 Task: Find connections with filter location Silva Jardim with filter topic #Educationwith filter profile language German with filter current company Apco Infratech Pvt. Ltd with filter school ABES Engineering College with filter industry Magnetic and Optical Media Manufacturing with filter service category Coaching & Mentoring with filter keywords title Well Driller
Action: Mouse moved to (570, 95)
Screenshot: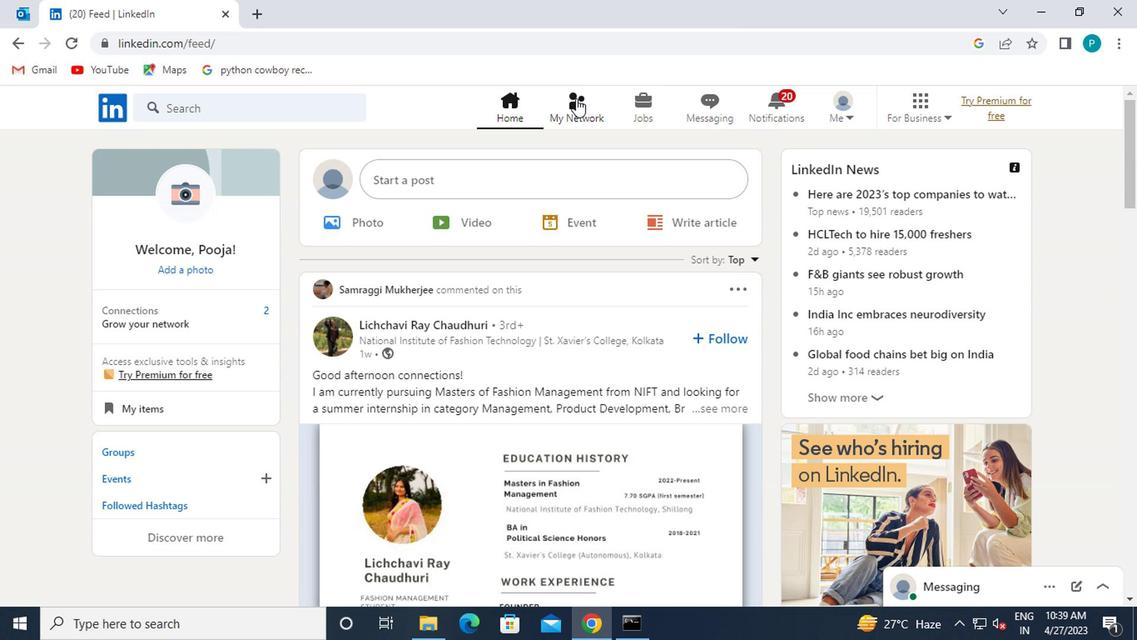 
Action: Mouse pressed left at (570, 95)
Screenshot: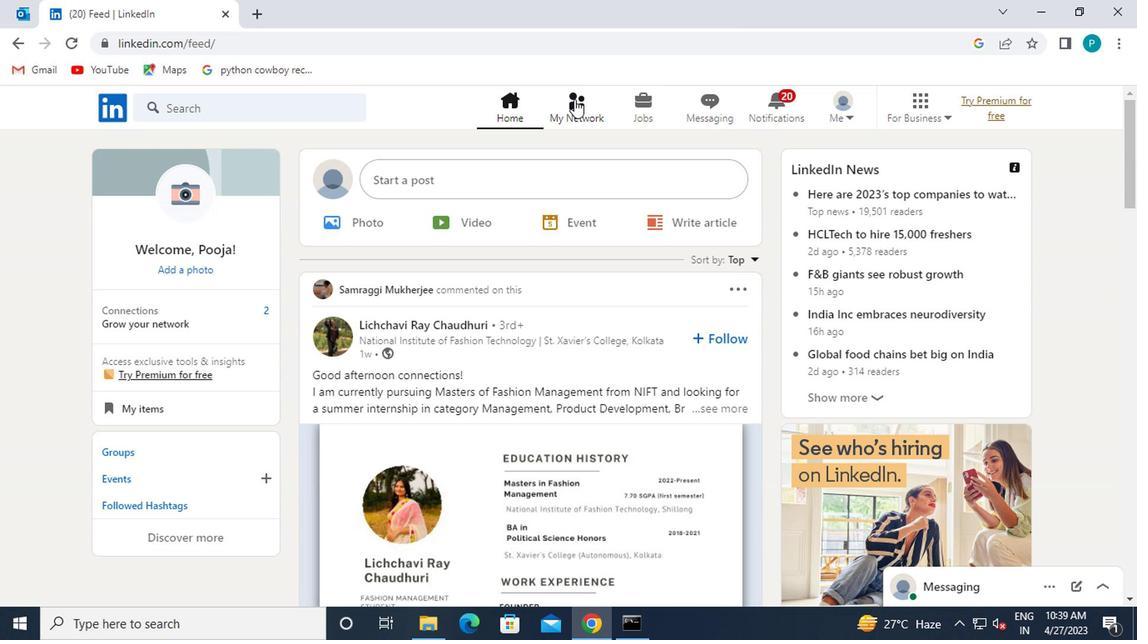 
Action: Mouse moved to (247, 187)
Screenshot: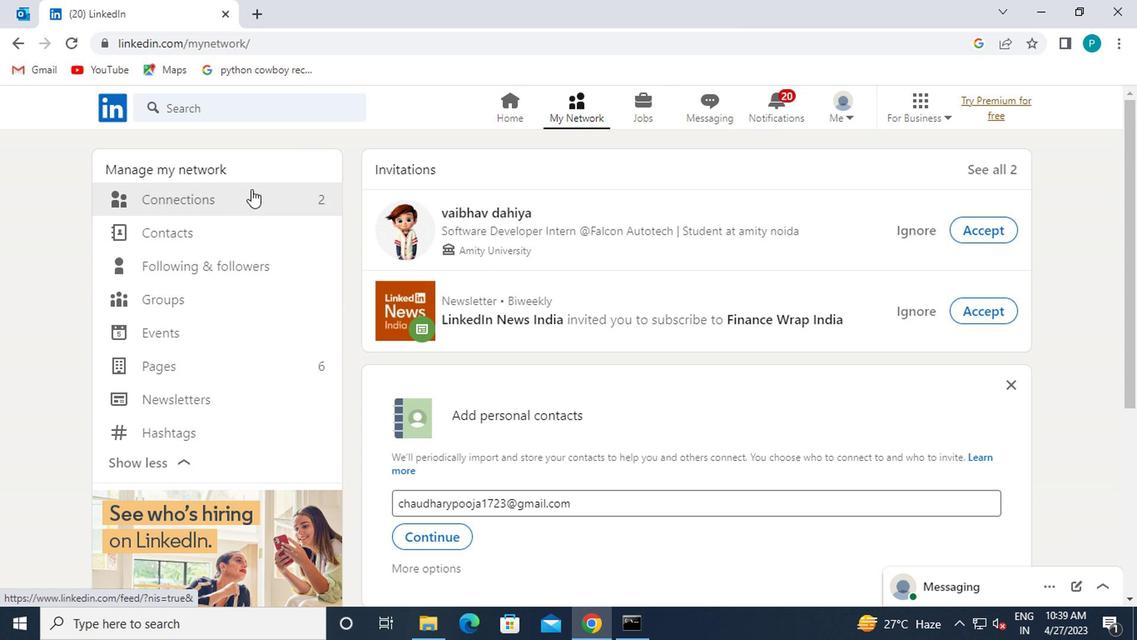 
Action: Mouse pressed left at (247, 187)
Screenshot: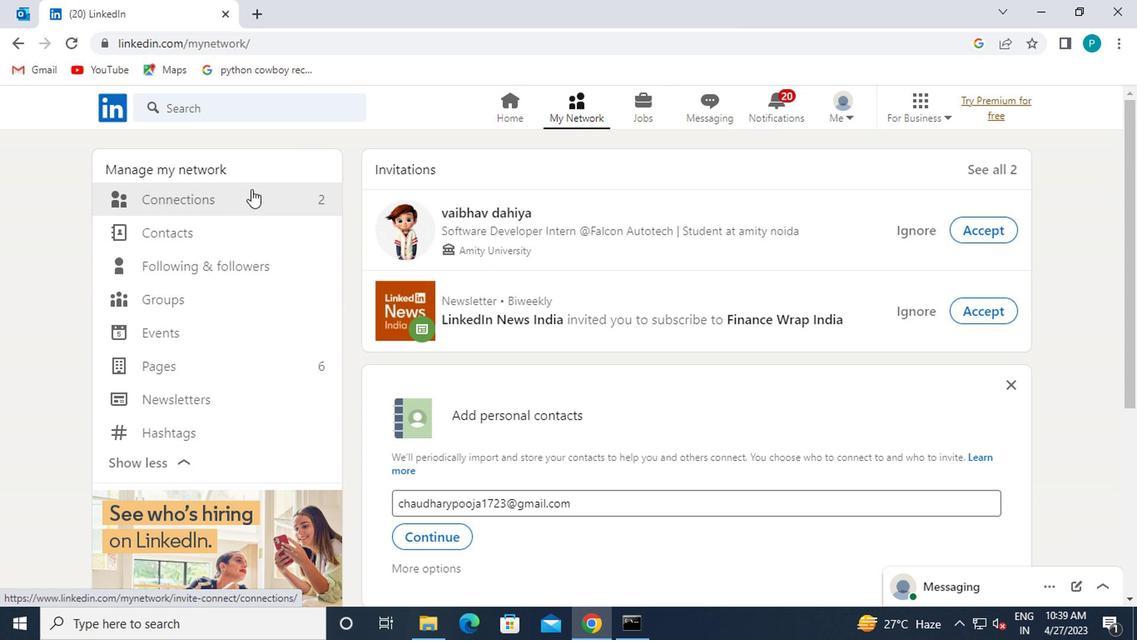 
Action: Mouse moved to (695, 196)
Screenshot: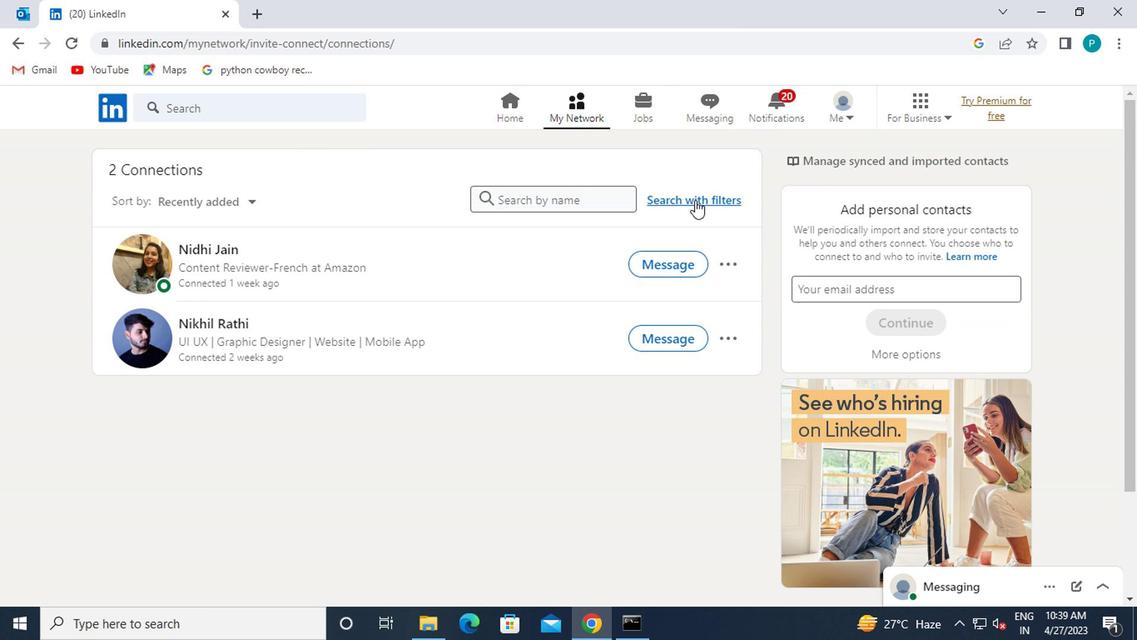 
Action: Mouse pressed left at (695, 196)
Screenshot: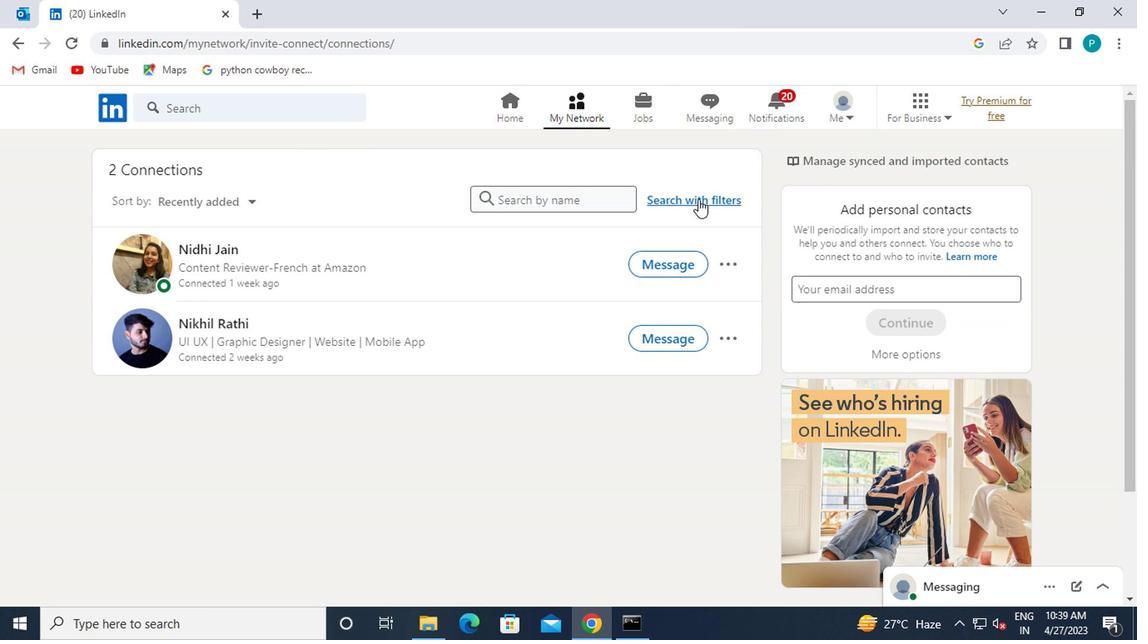 
Action: Mouse moved to (548, 152)
Screenshot: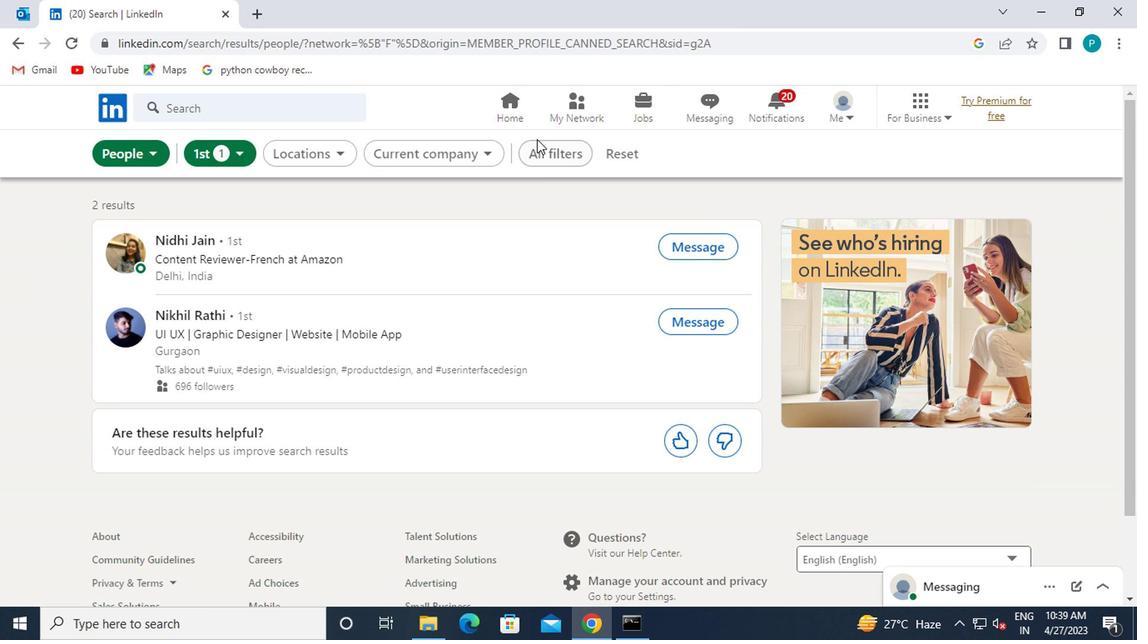 
Action: Mouse pressed left at (548, 152)
Screenshot: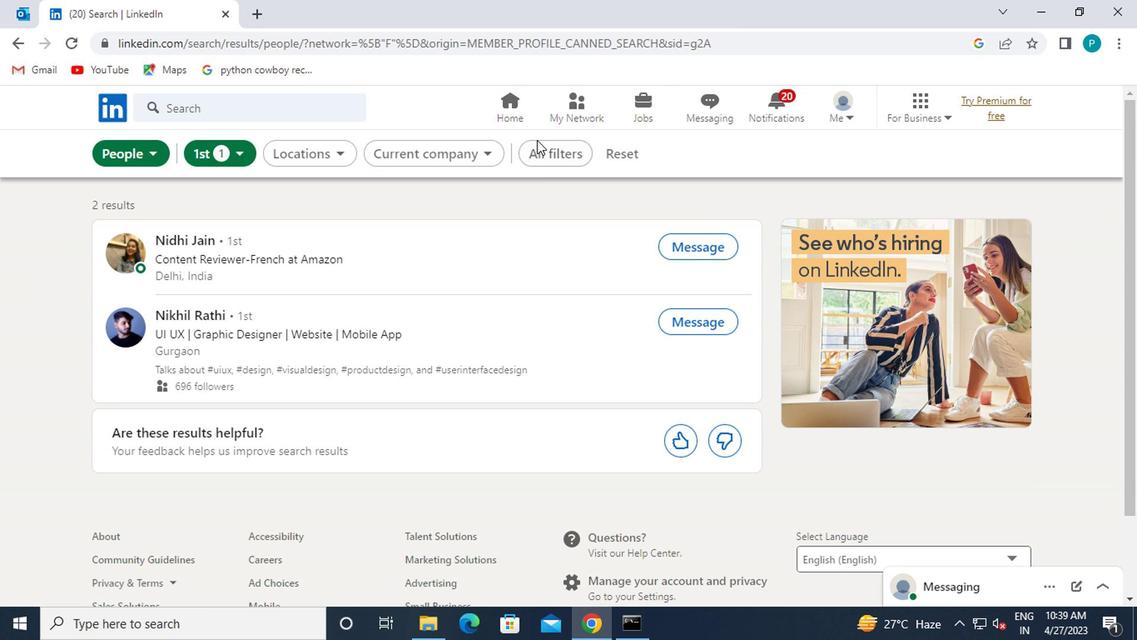 
Action: Mouse moved to (887, 357)
Screenshot: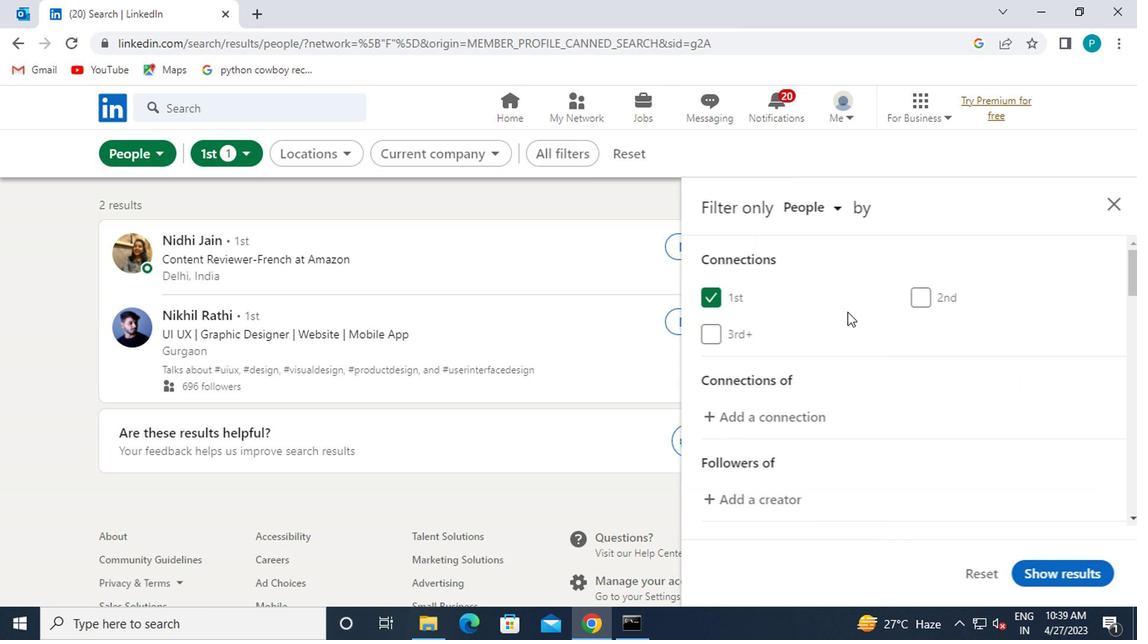 
Action: Mouse scrolled (887, 356) with delta (0, 0)
Screenshot: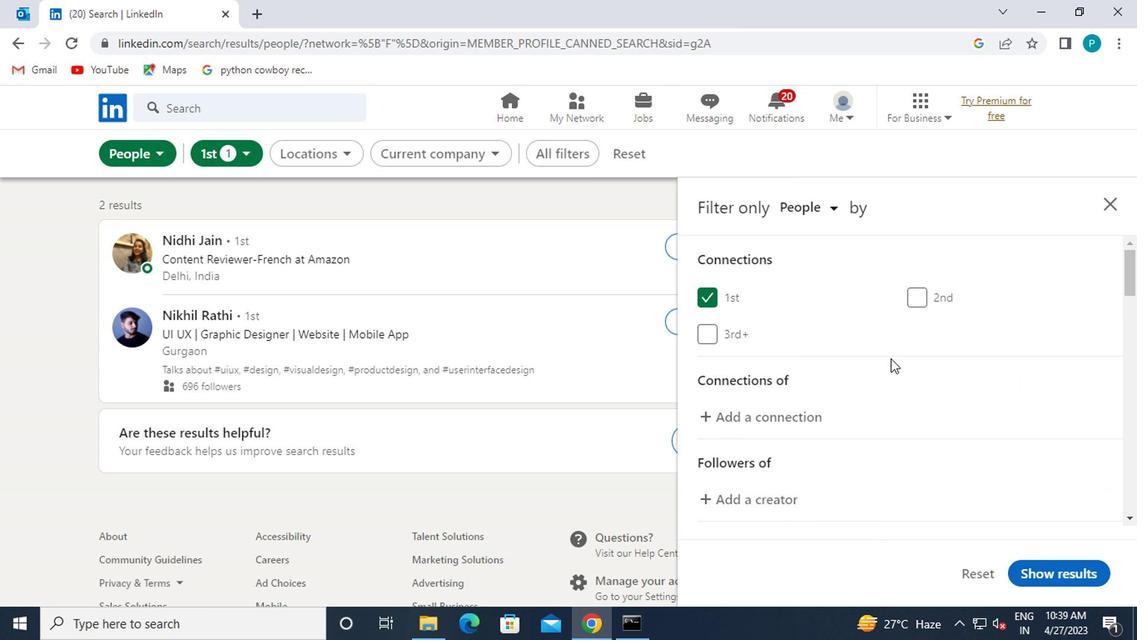 
Action: Mouse scrolled (887, 356) with delta (0, 0)
Screenshot: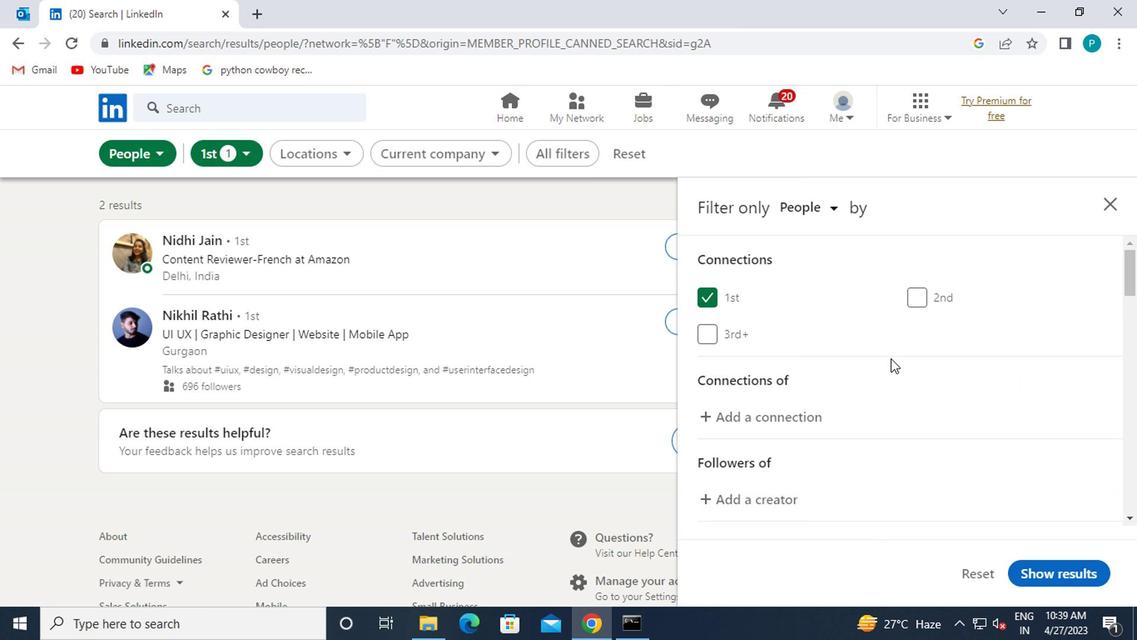 
Action: Mouse moved to (917, 396)
Screenshot: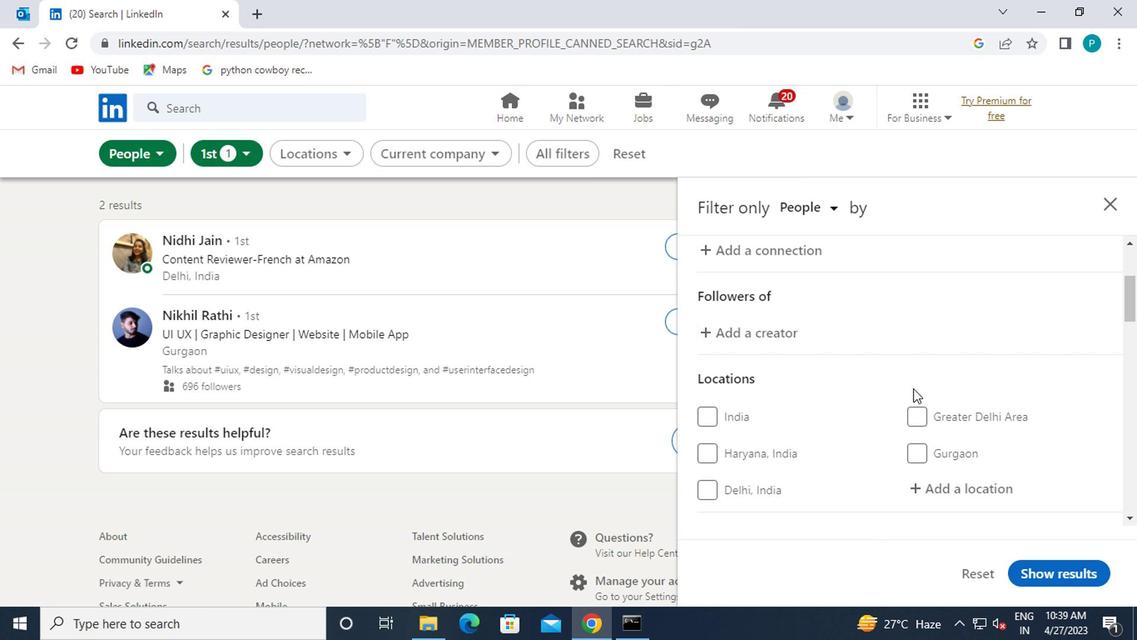 
Action: Mouse scrolled (917, 395) with delta (0, -1)
Screenshot: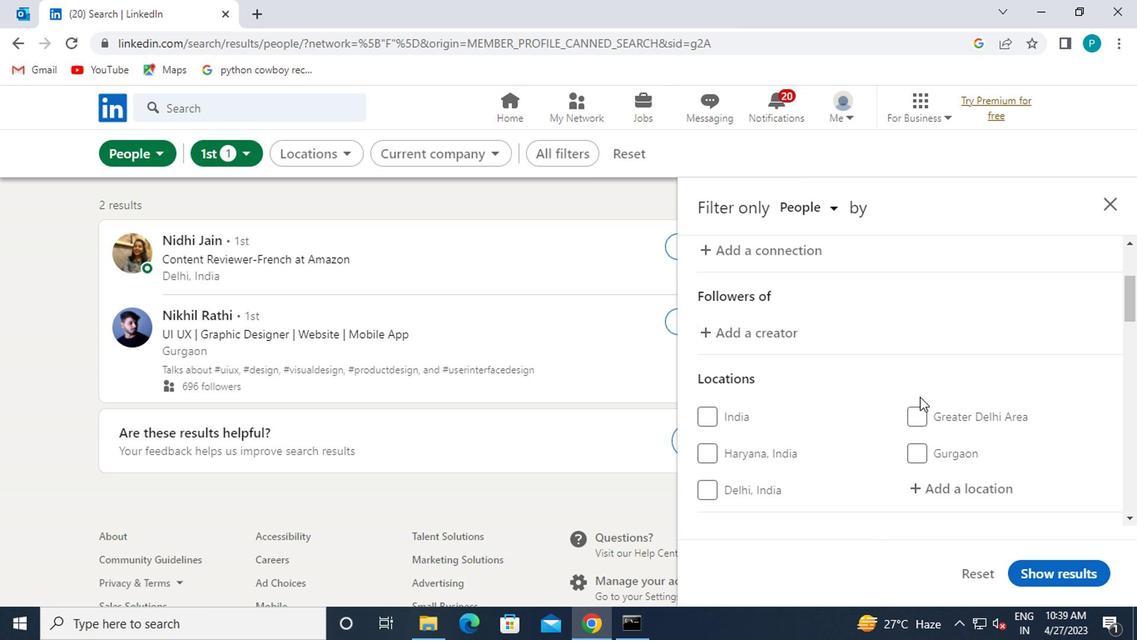 
Action: Mouse moved to (917, 397)
Screenshot: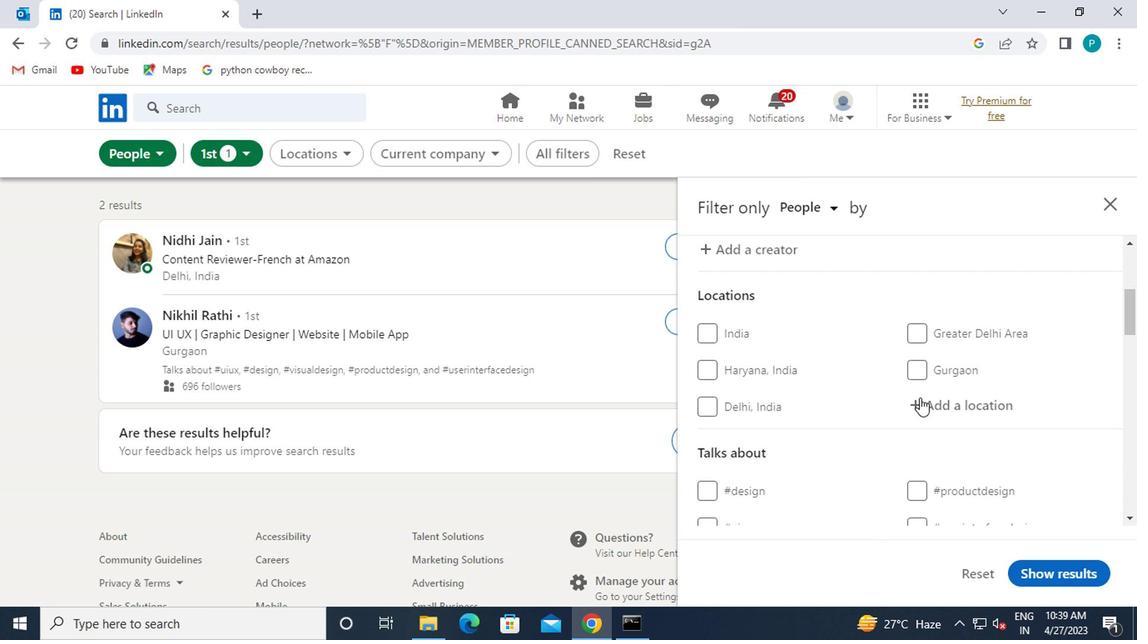 
Action: Mouse pressed left at (917, 397)
Screenshot: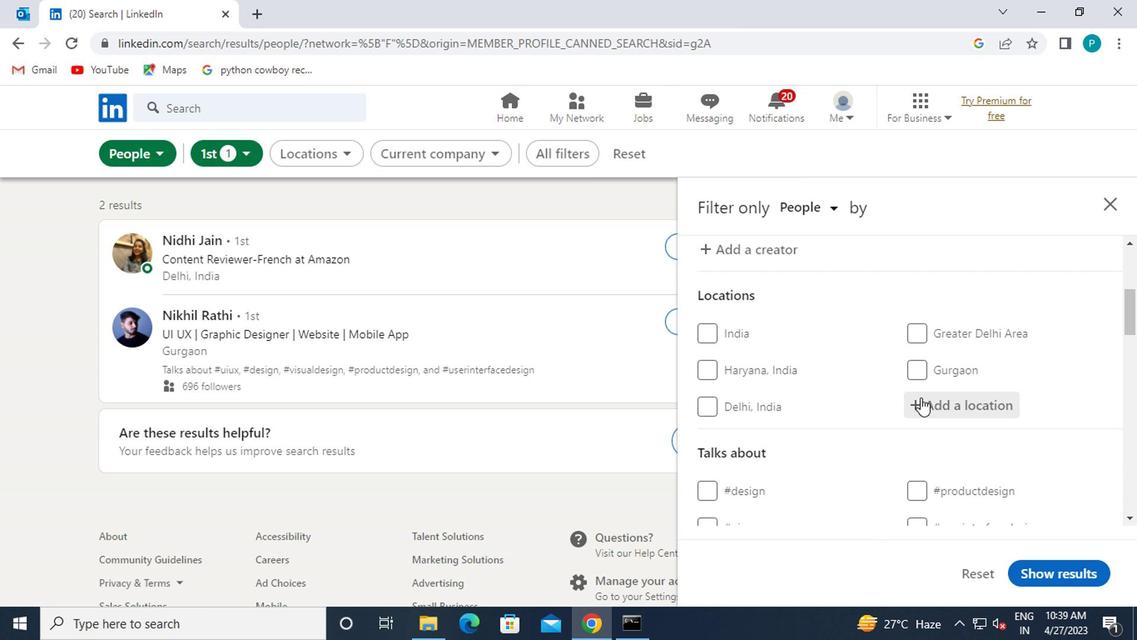 
Action: Mouse moved to (926, 432)
Screenshot: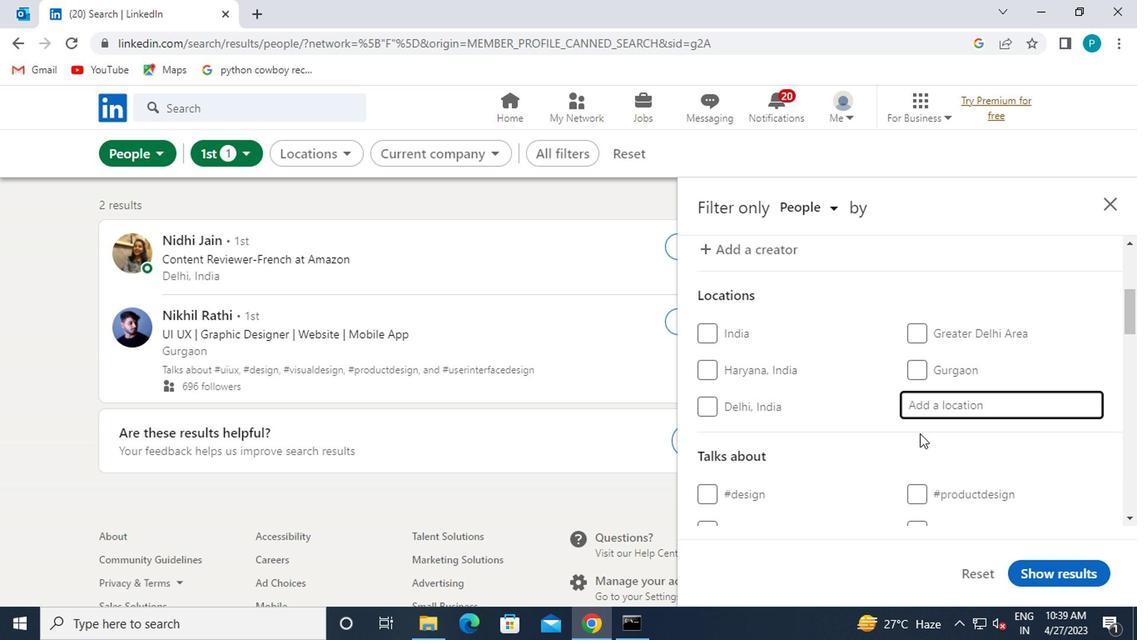 
Action: Key pressed <Key.caps_lock>s<Key.caps_lock>ilva
Screenshot: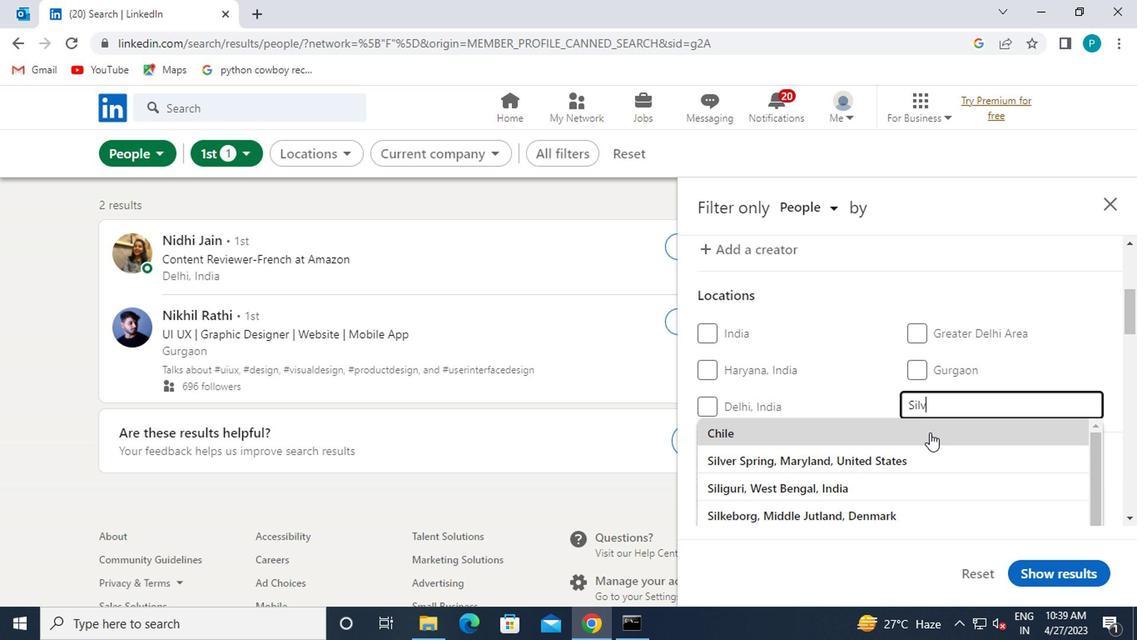 
Action: Mouse moved to (903, 480)
Screenshot: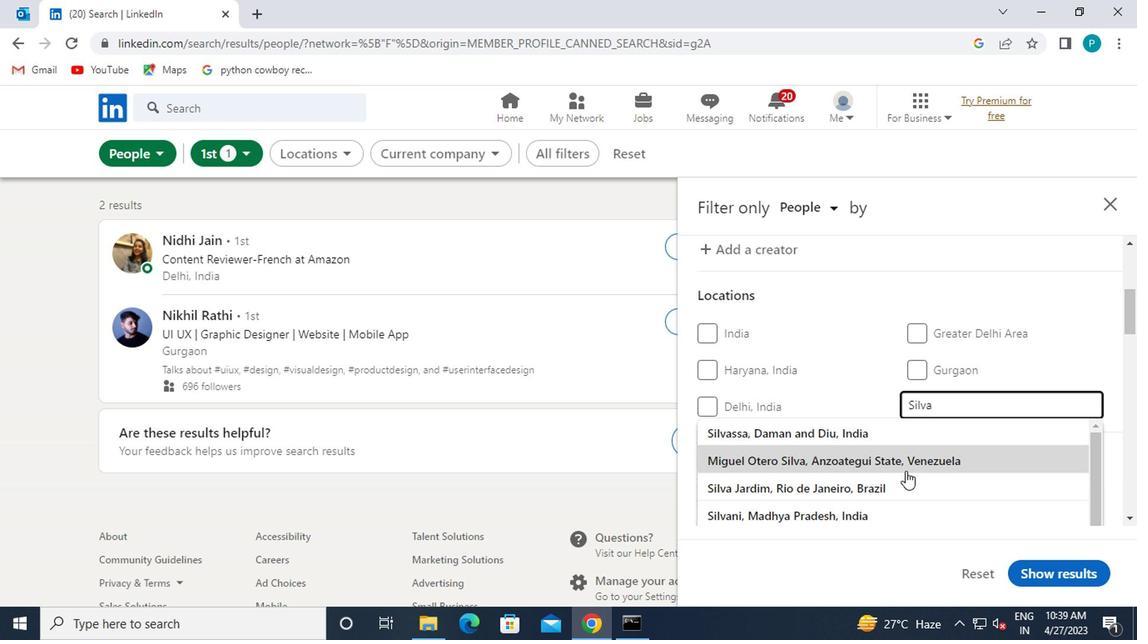 
Action: Mouse pressed left at (903, 480)
Screenshot: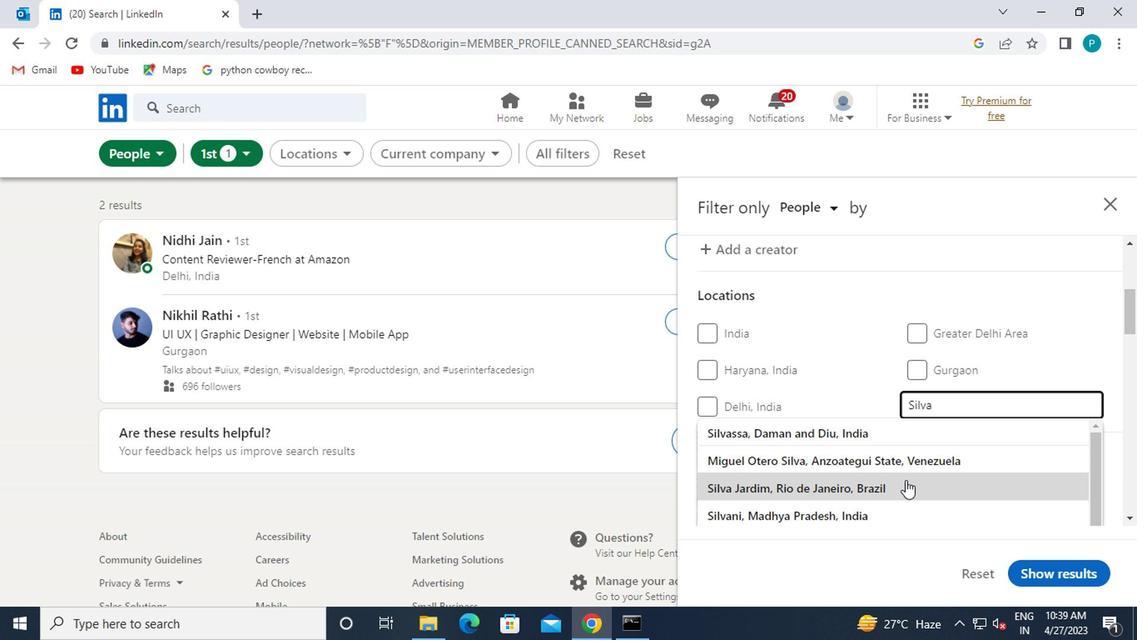
Action: Mouse scrolled (903, 479) with delta (0, -1)
Screenshot: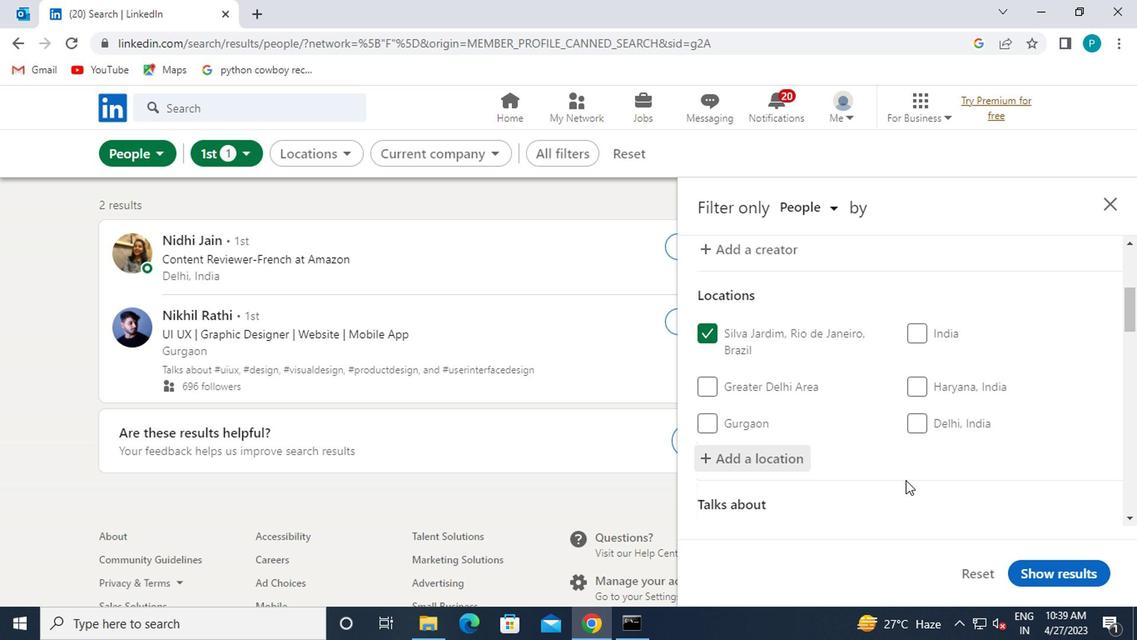 
Action: Mouse moved to (903, 479)
Screenshot: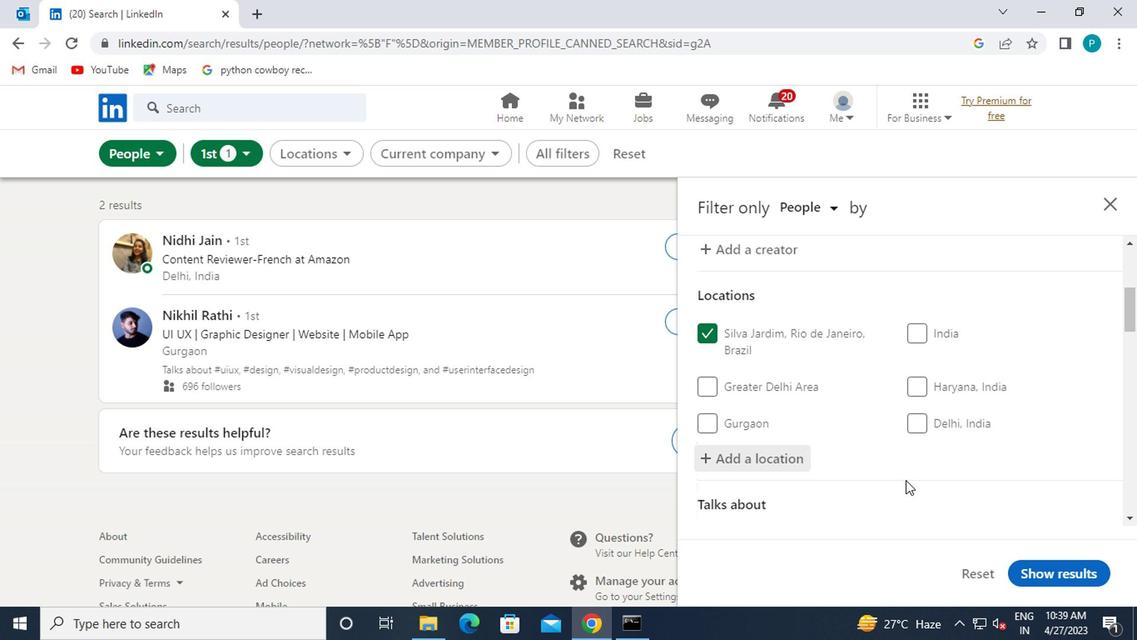 
Action: Mouse scrolled (903, 478) with delta (0, 0)
Screenshot: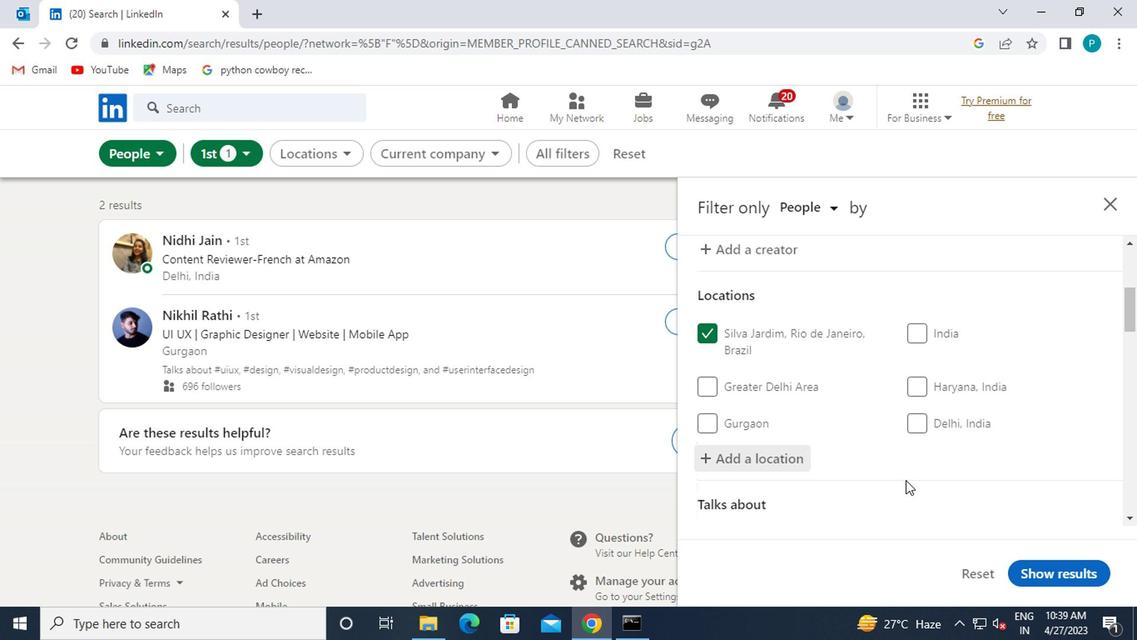 
Action: Mouse moved to (915, 456)
Screenshot: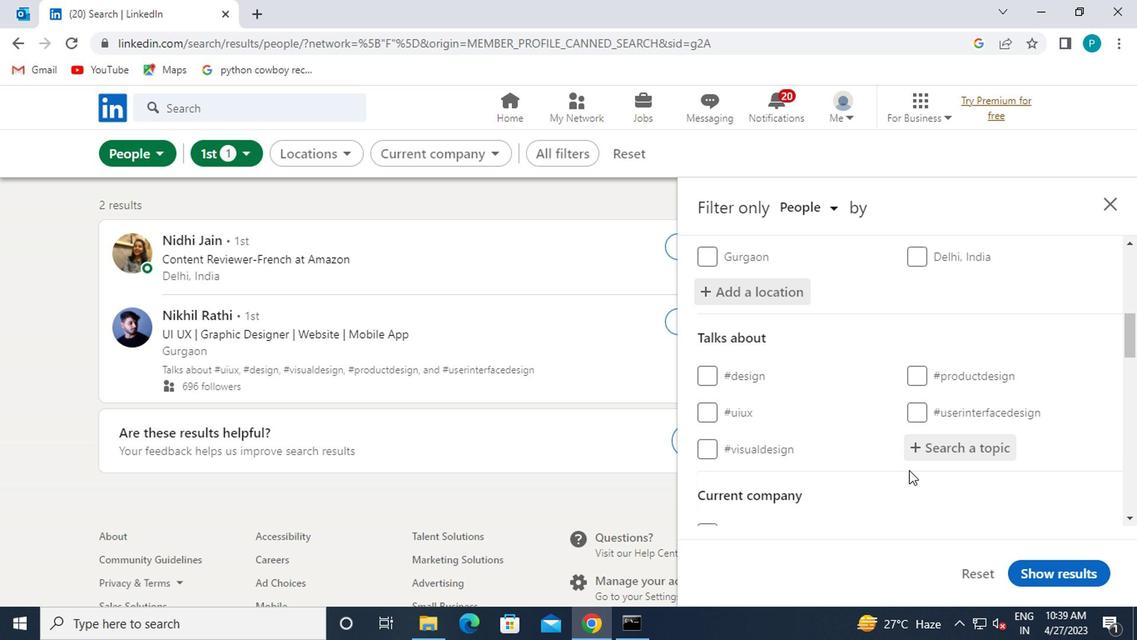 
Action: Mouse pressed left at (915, 456)
Screenshot: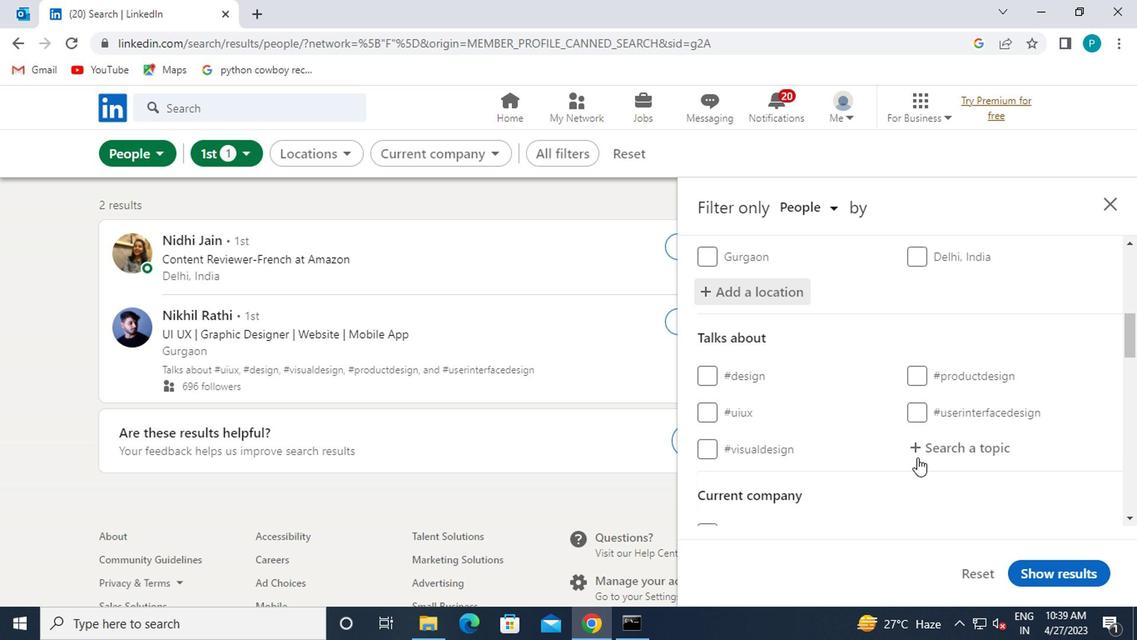 
Action: Mouse moved to (929, 445)
Screenshot: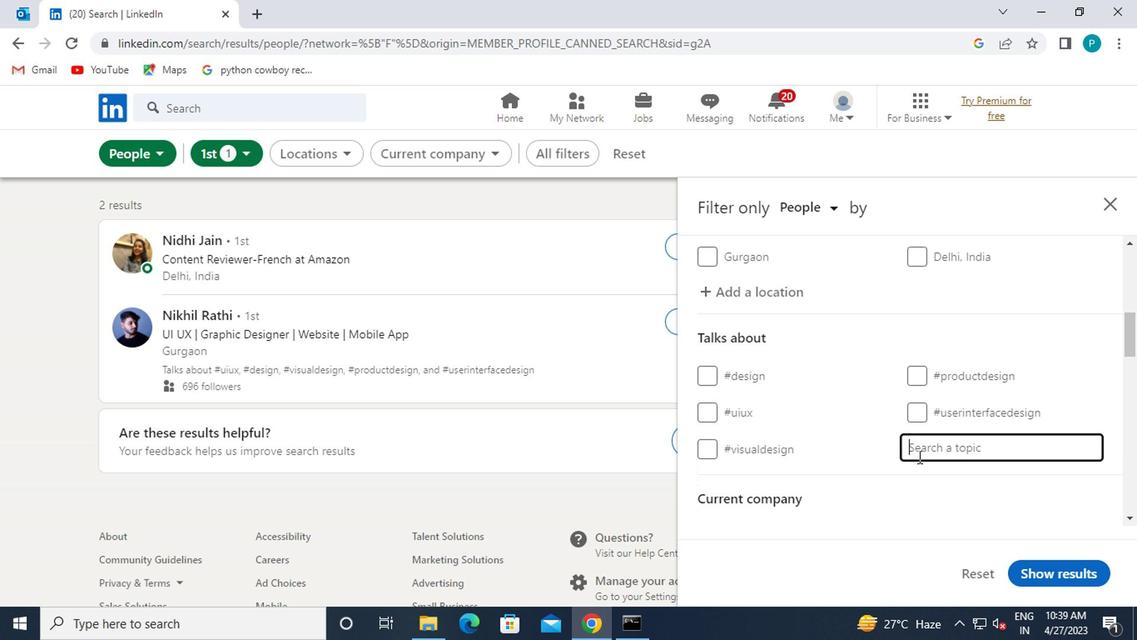 
Action: Key pressed <Key.shift><Key.shift>#<Key.caps_lock>E<Key.caps_lock>DUCATION
Screenshot: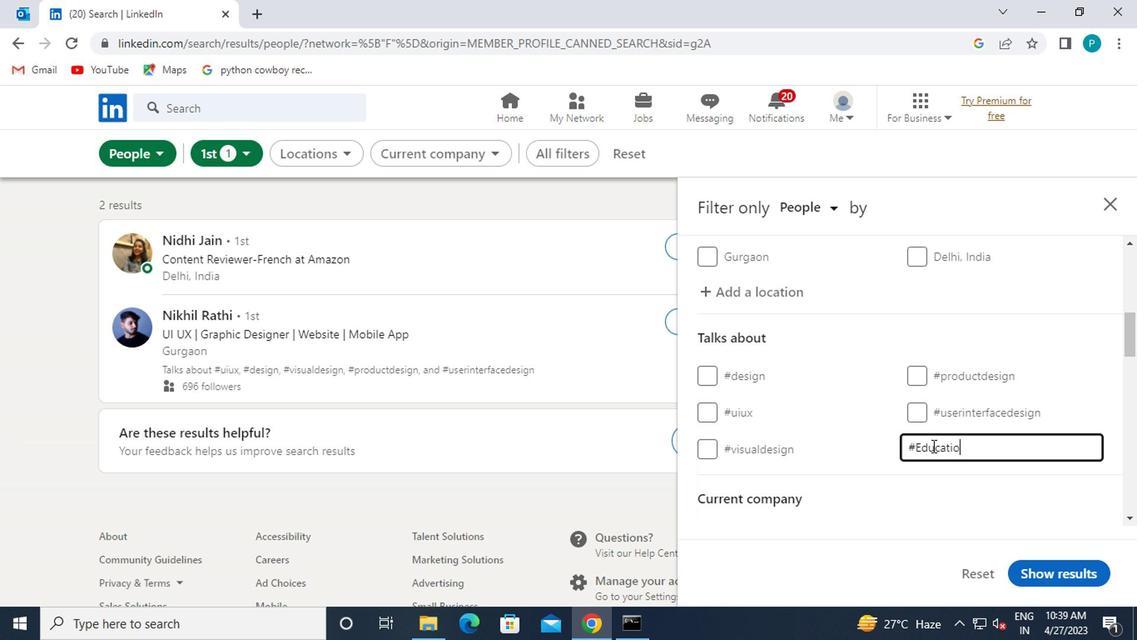 
Action: Mouse moved to (941, 433)
Screenshot: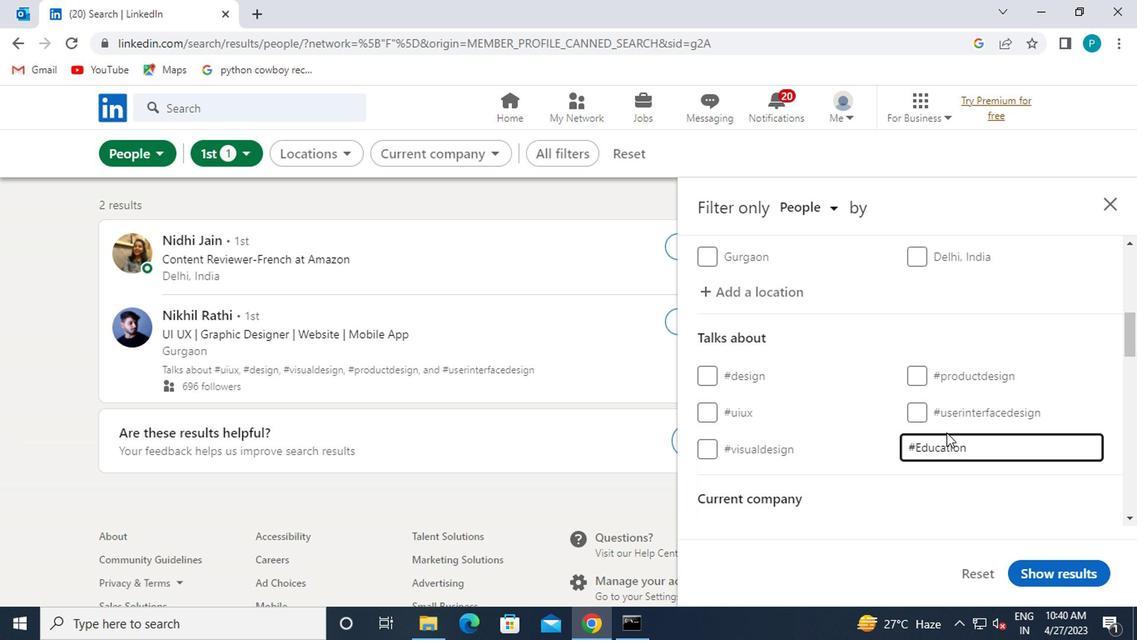 
Action: Mouse scrolled (941, 432) with delta (0, 0)
Screenshot: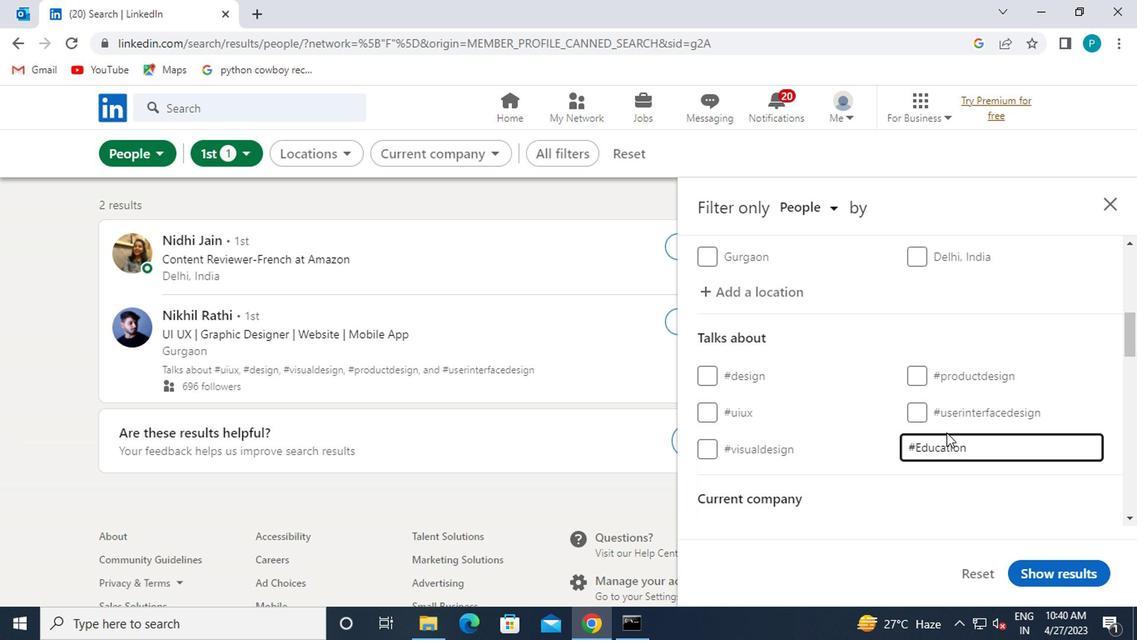 
Action: Mouse scrolled (941, 432) with delta (0, 0)
Screenshot: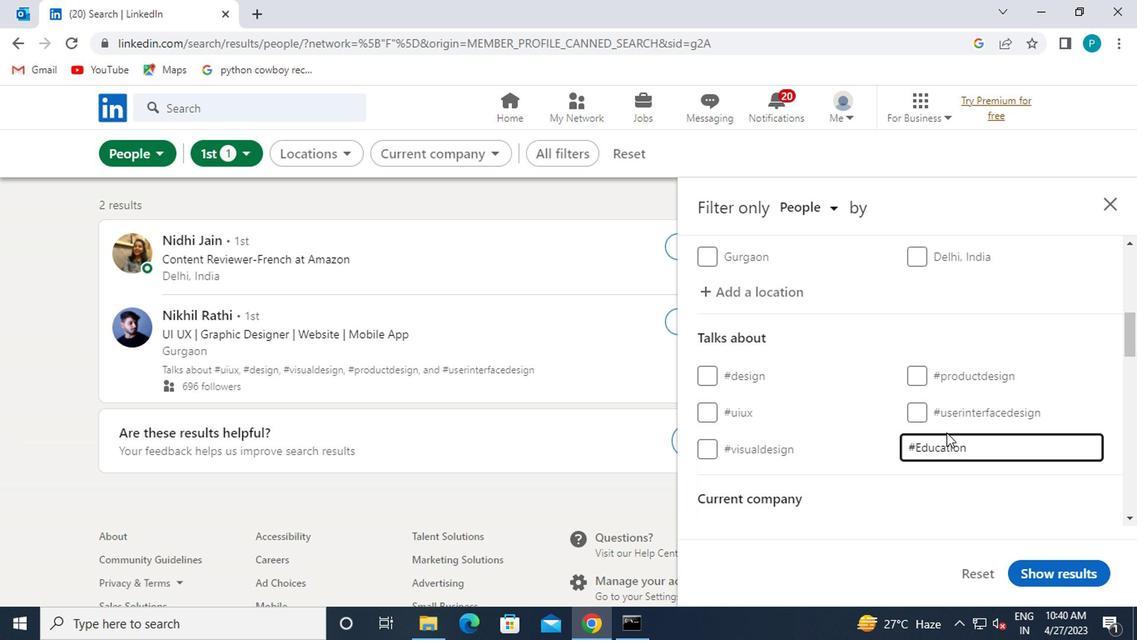 
Action: Mouse moved to (911, 371)
Screenshot: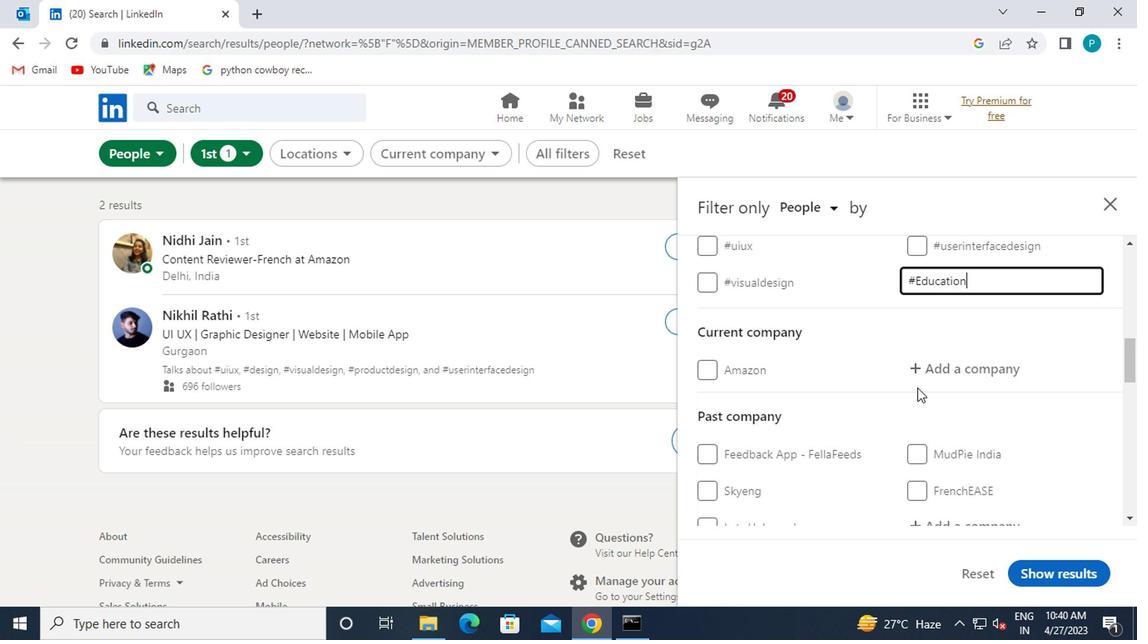 
Action: Mouse pressed left at (911, 371)
Screenshot: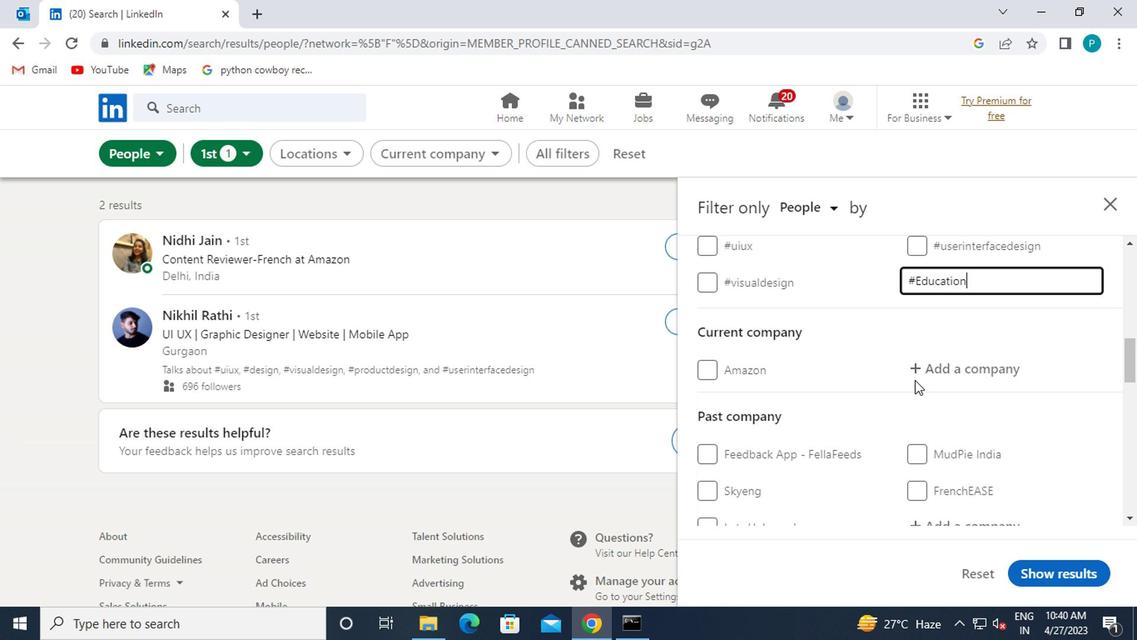 
Action: Key pressed APCO
Screenshot: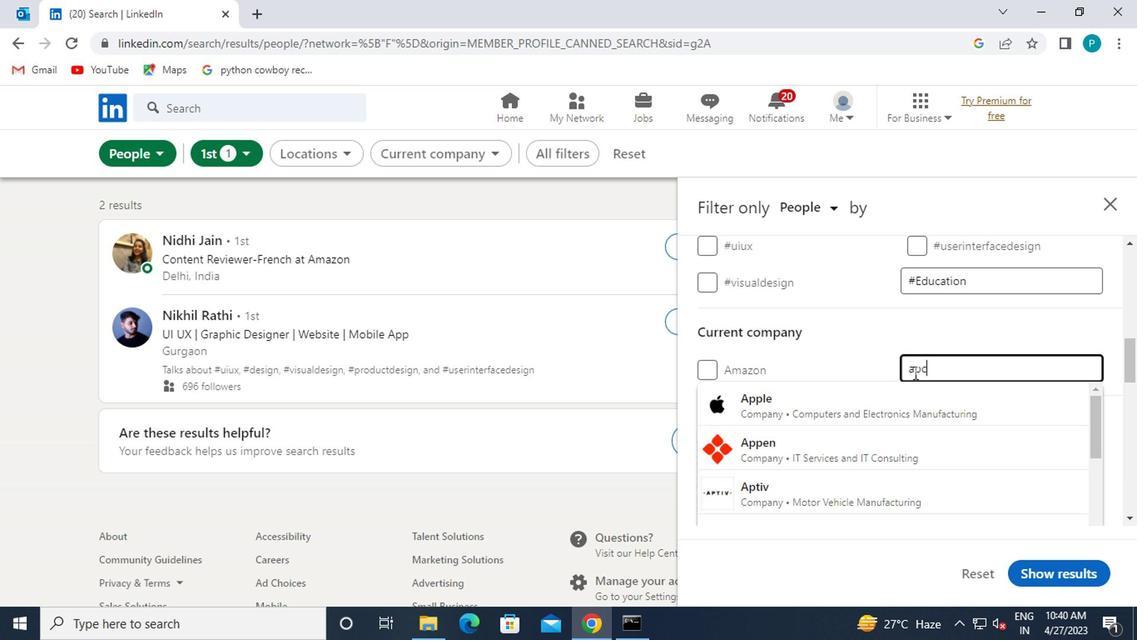 
Action: Mouse moved to (811, 443)
Screenshot: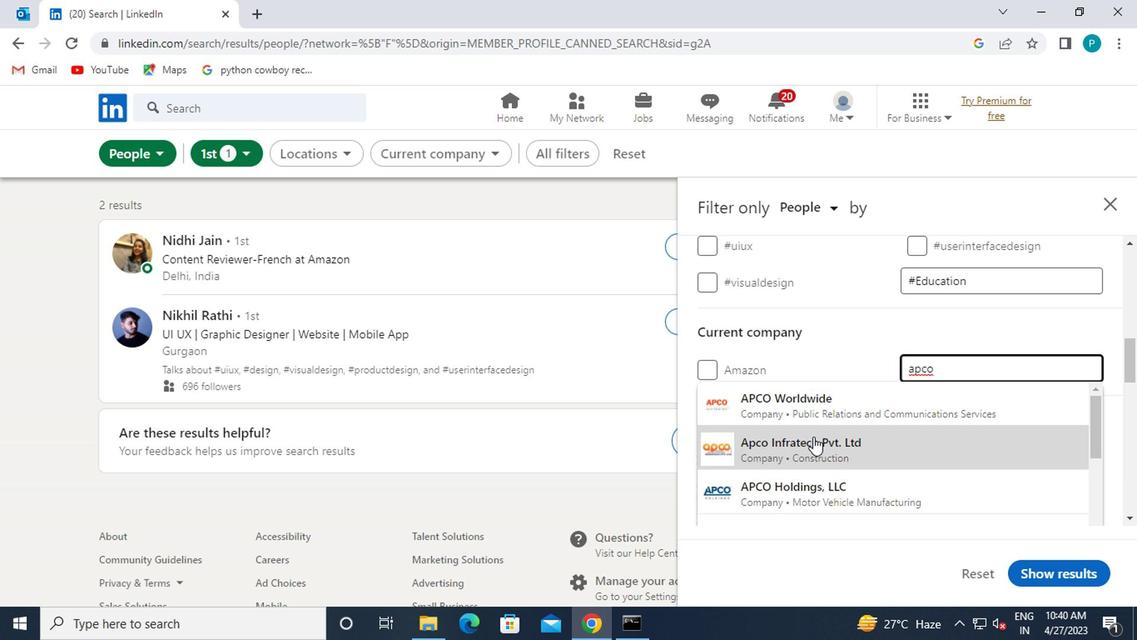 
Action: Mouse pressed left at (811, 443)
Screenshot: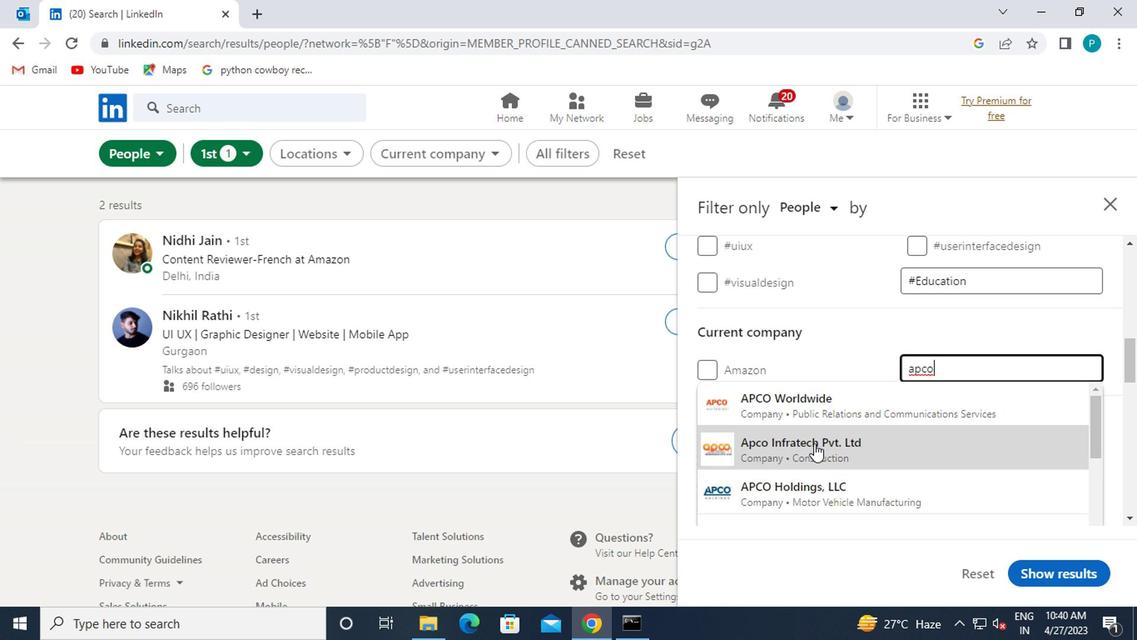 
Action: Mouse scrolled (811, 442) with delta (0, 0)
Screenshot: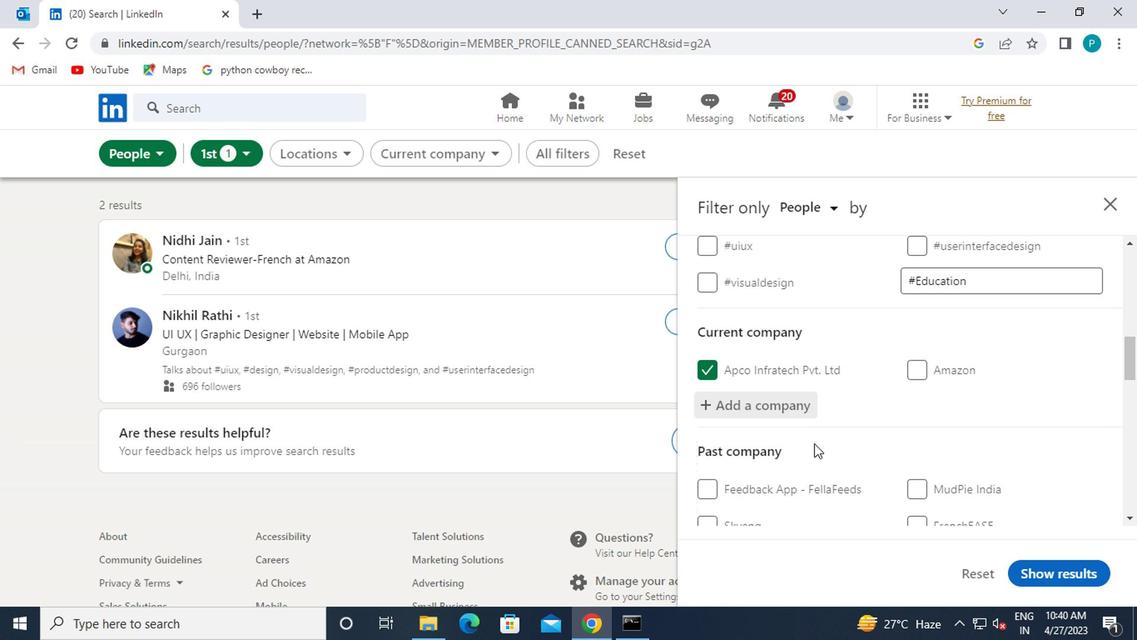 
Action: Mouse scrolled (811, 442) with delta (0, 0)
Screenshot: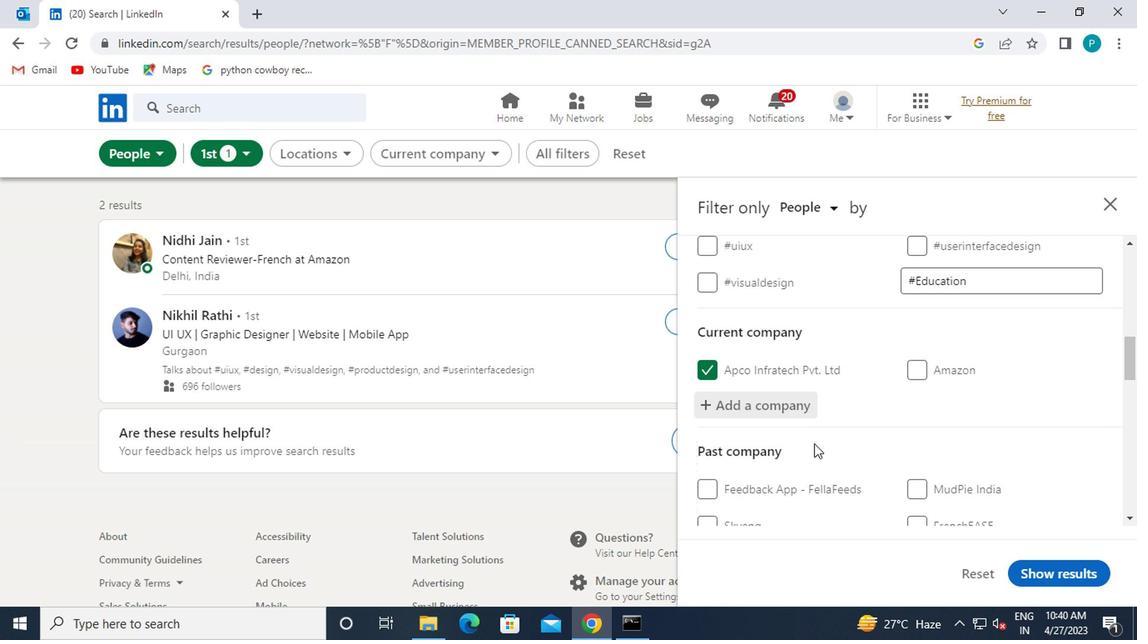 
Action: Mouse moved to (983, 404)
Screenshot: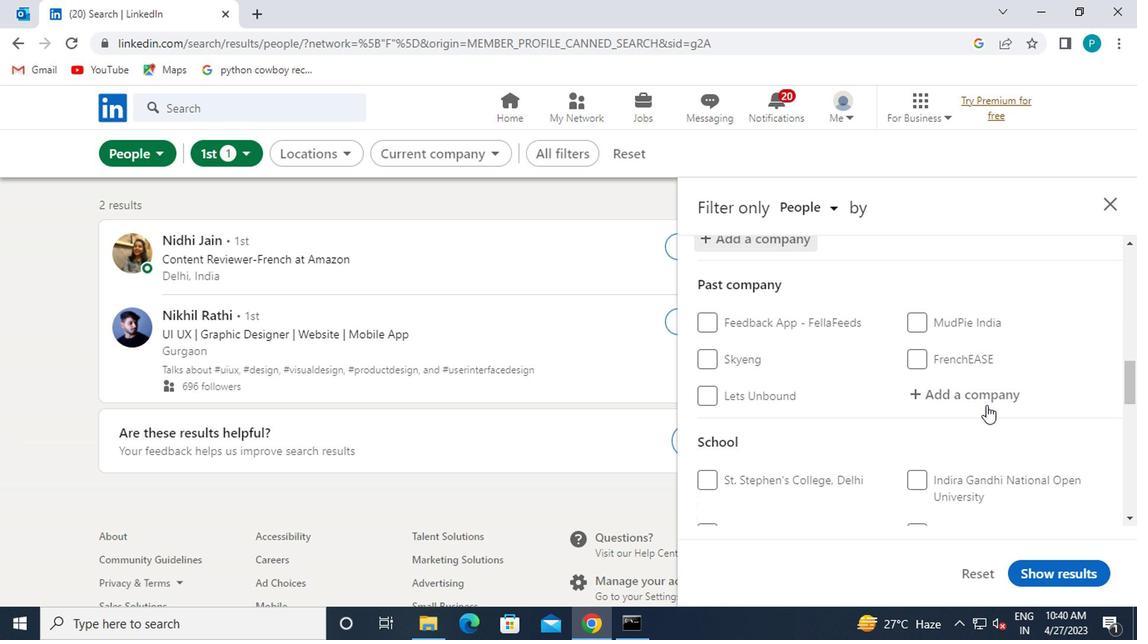 
Action: Mouse scrolled (983, 403) with delta (0, -1)
Screenshot: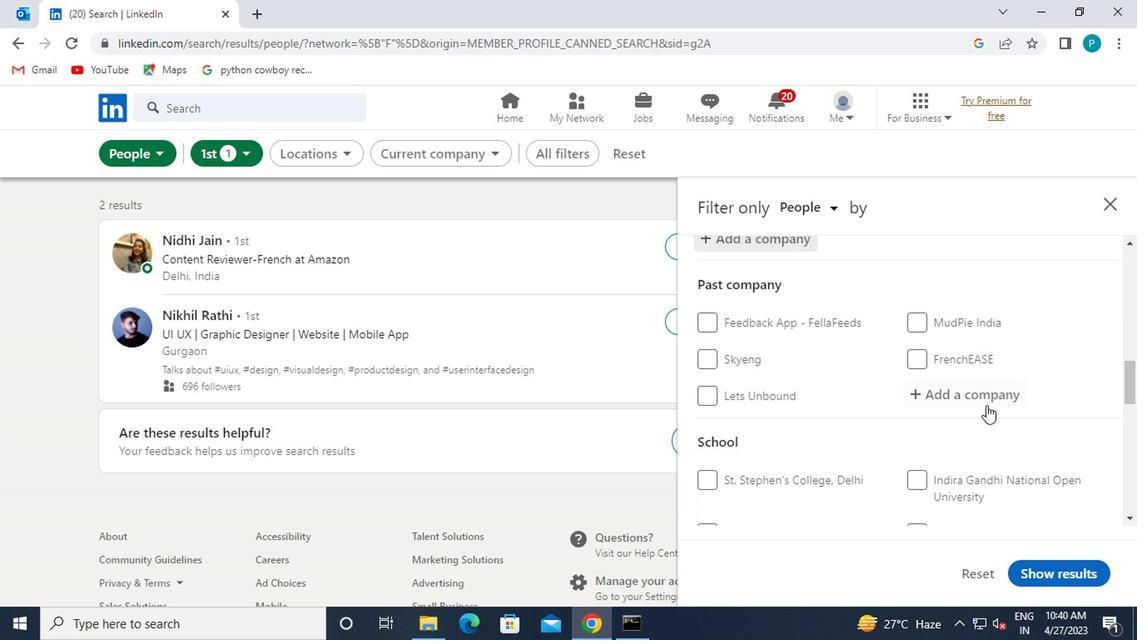 
Action: Mouse moved to (983, 404)
Screenshot: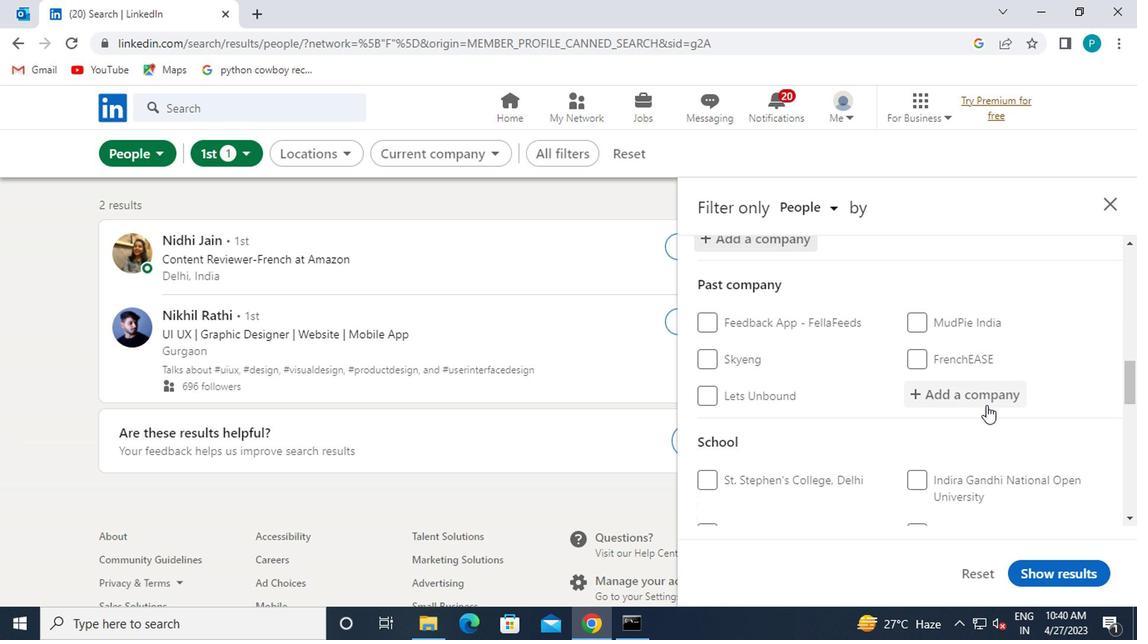 
Action: Mouse scrolled (983, 403) with delta (0, -1)
Screenshot: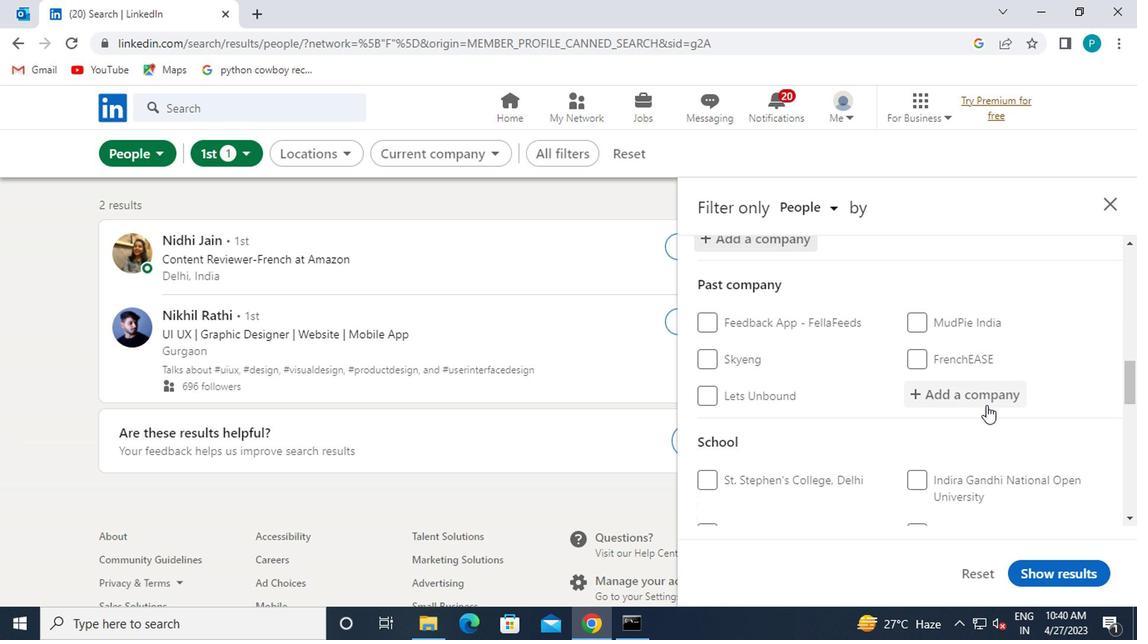 
Action: Mouse moved to (981, 409)
Screenshot: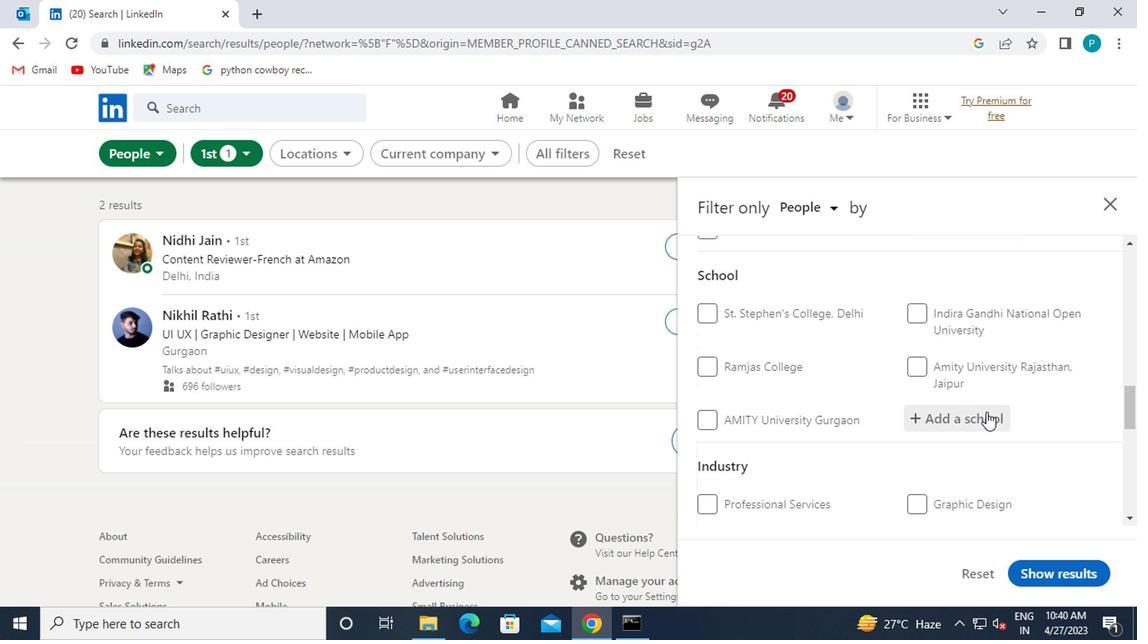 
Action: Mouse pressed left at (981, 409)
Screenshot: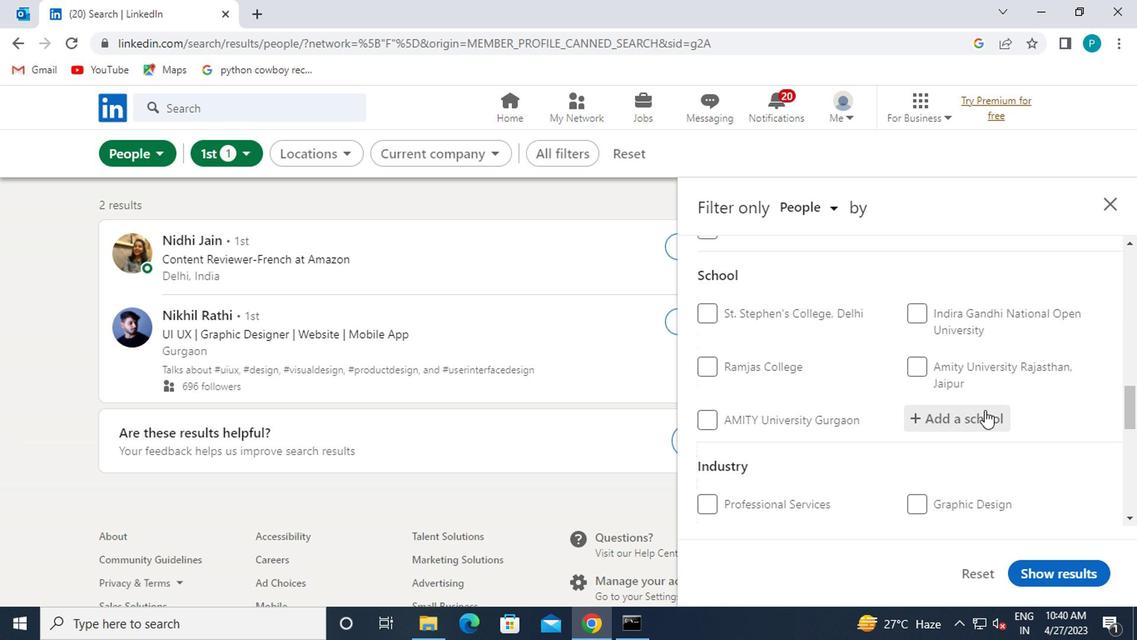 
Action: Key pressed <Key.caps_lock>ABES
Screenshot: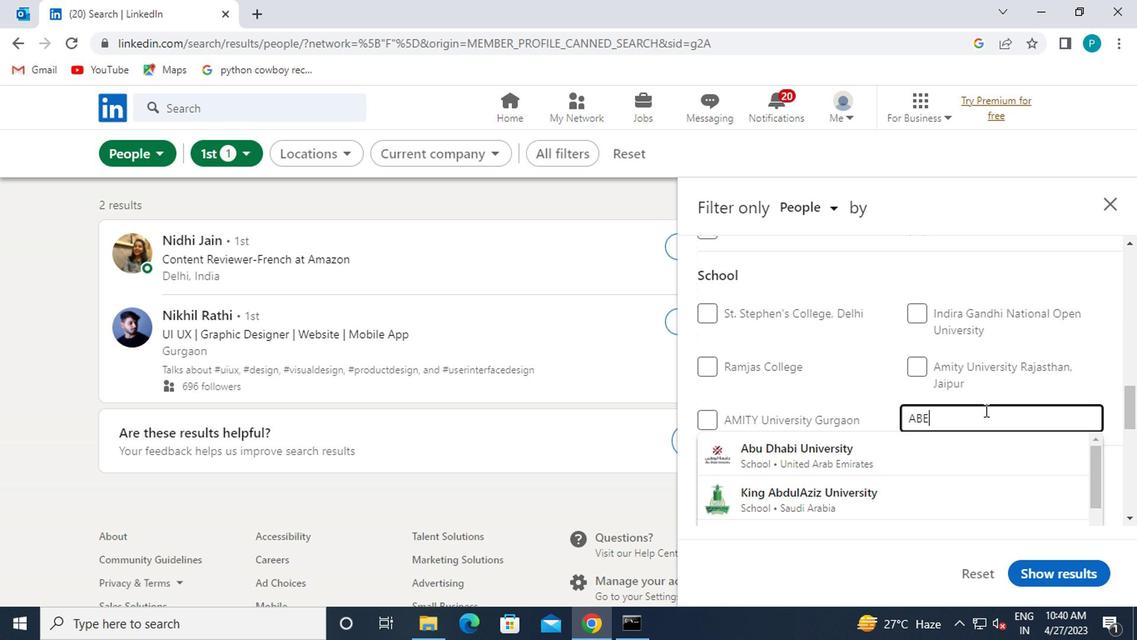 
Action: Mouse moved to (938, 453)
Screenshot: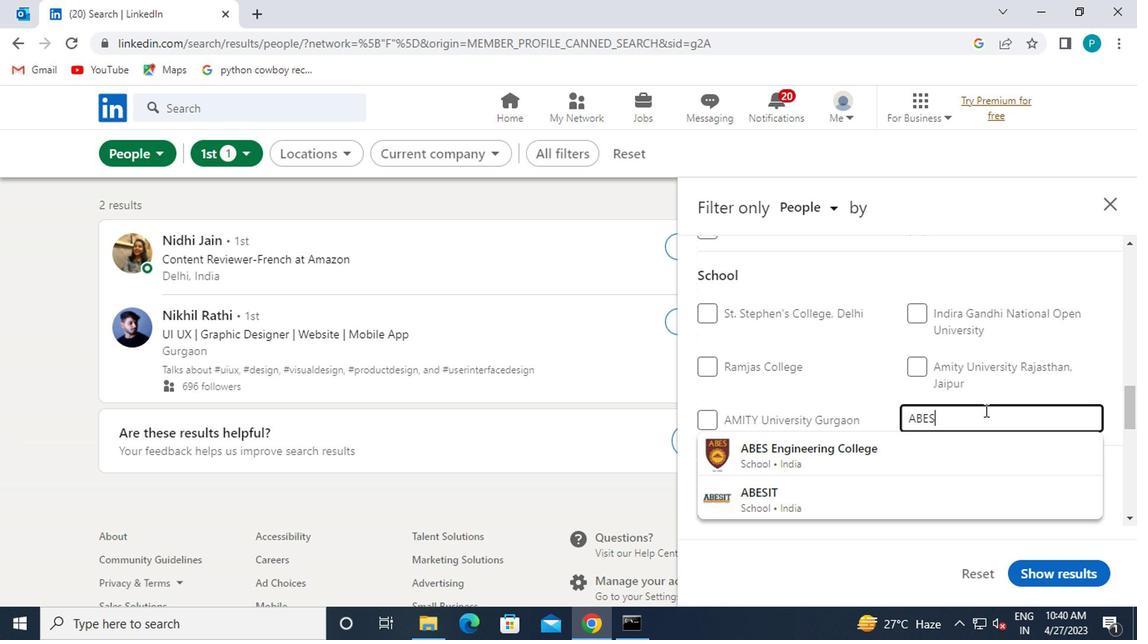 
Action: Mouse pressed left at (938, 453)
Screenshot: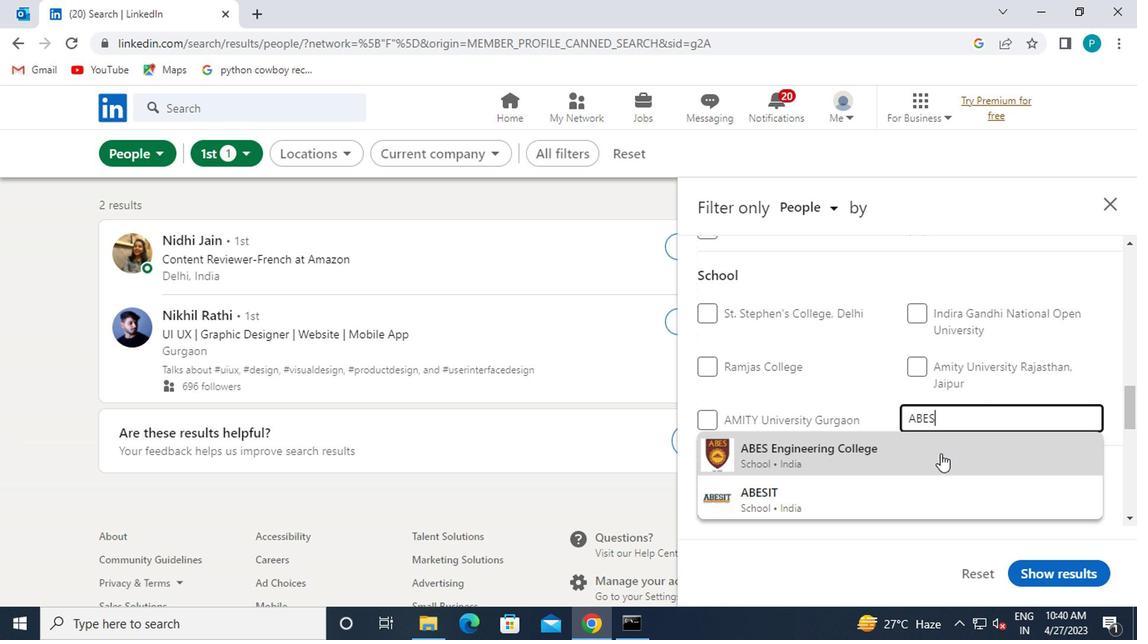 
Action: Mouse moved to (929, 455)
Screenshot: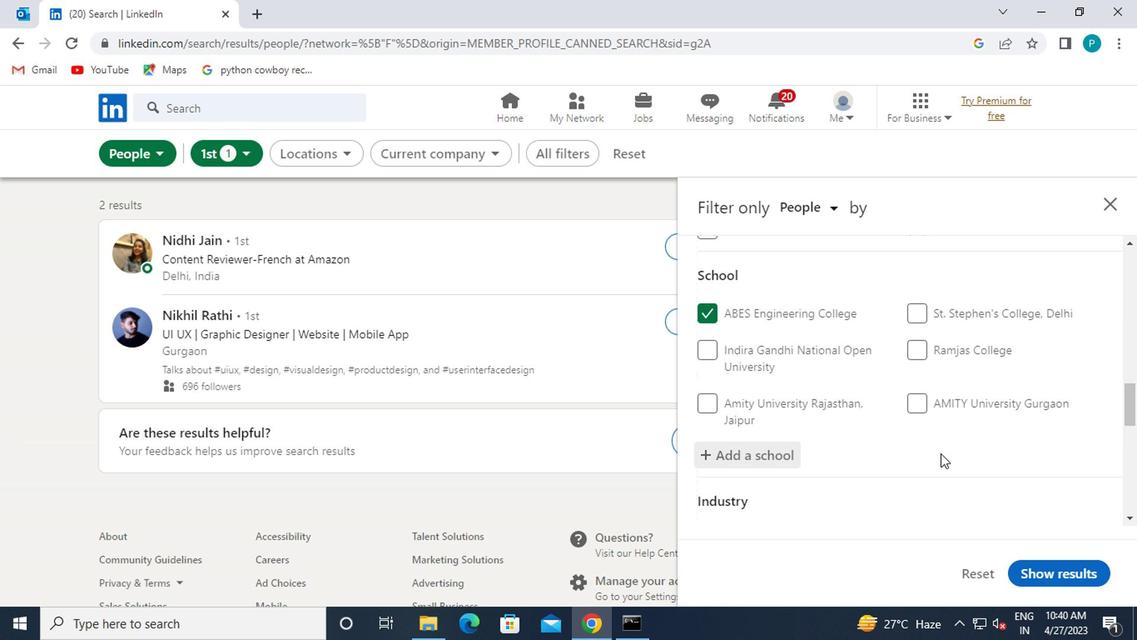 
Action: Mouse scrolled (929, 454) with delta (0, 0)
Screenshot: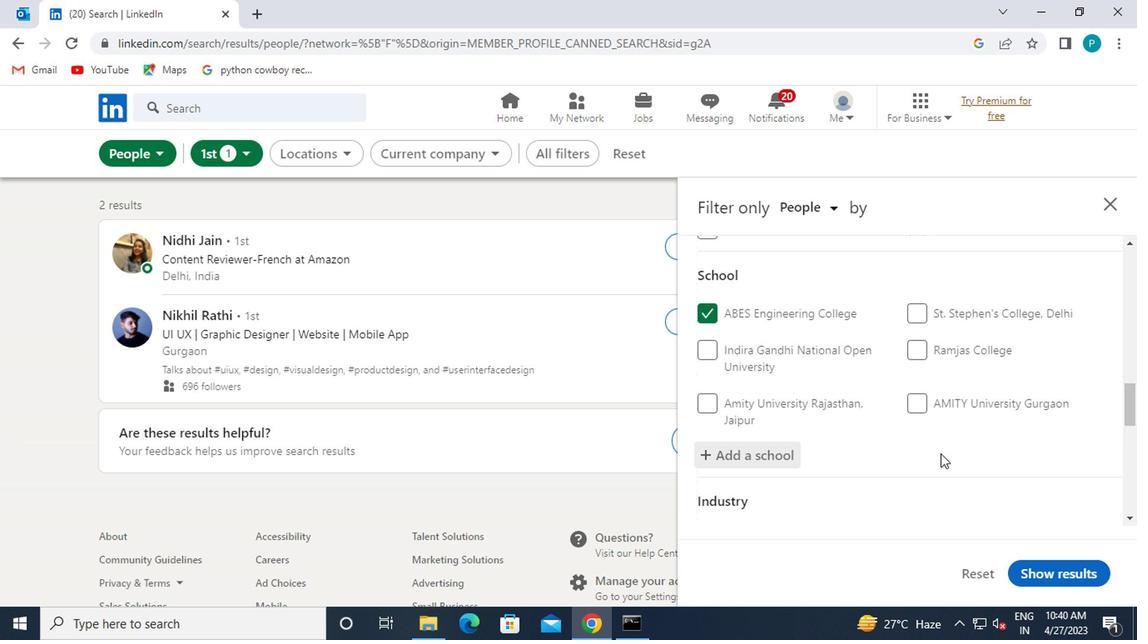 
Action: Mouse scrolled (929, 454) with delta (0, 0)
Screenshot: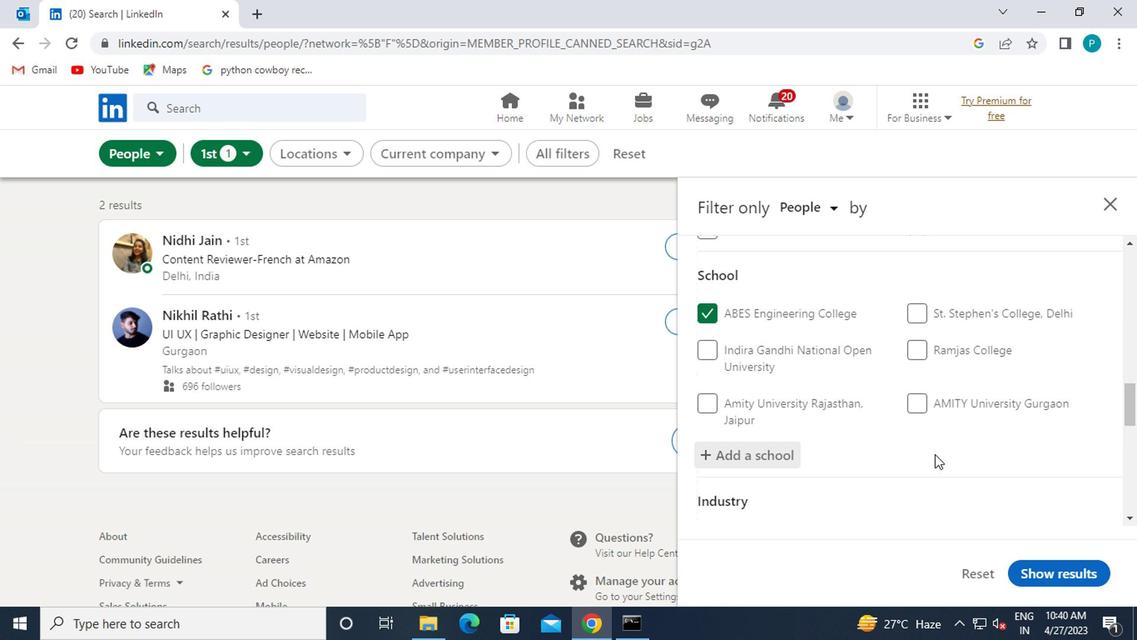 
Action: Mouse scrolled (929, 454) with delta (0, 0)
Screenshot: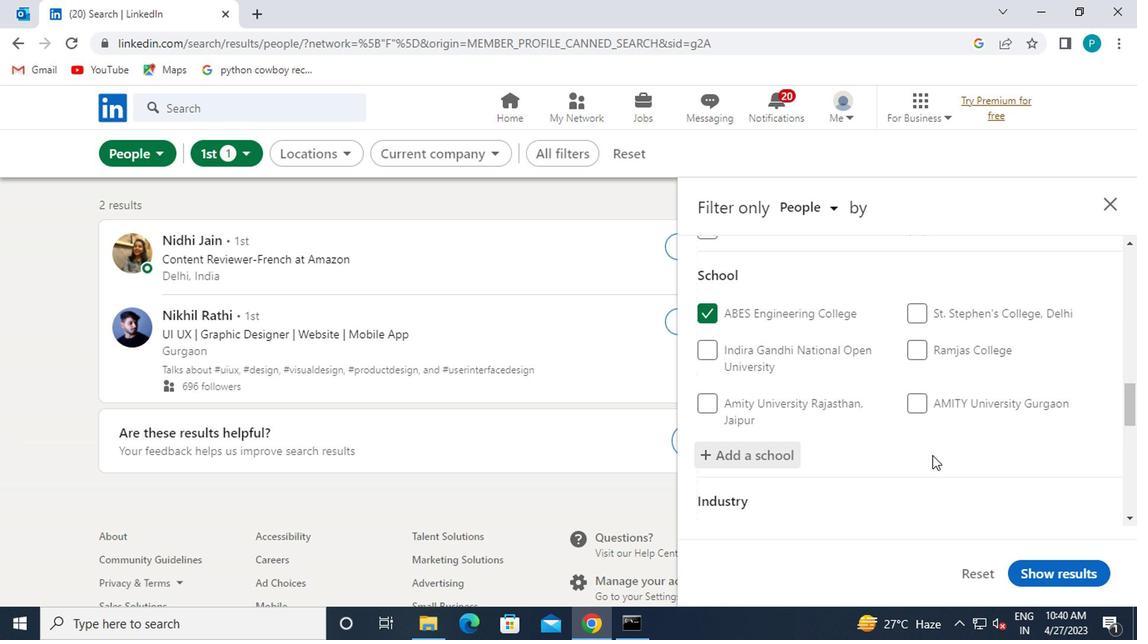 
Action: Mouse moved to (735, 365)
Screenshot: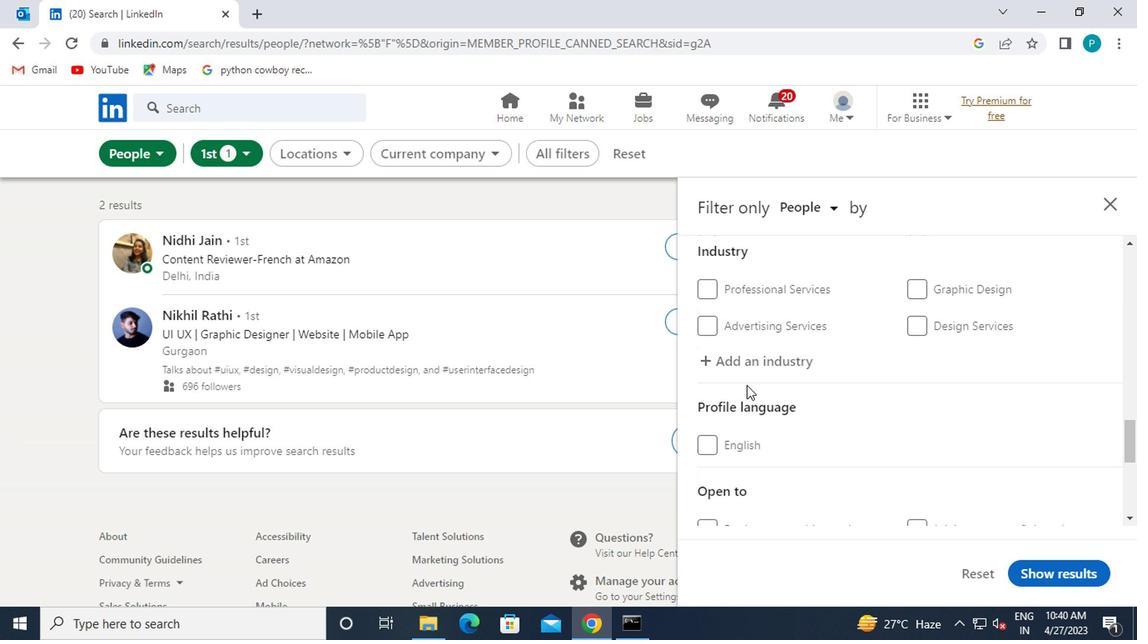 
Action: Mouse pressed left at (735, 365)
Screenshot: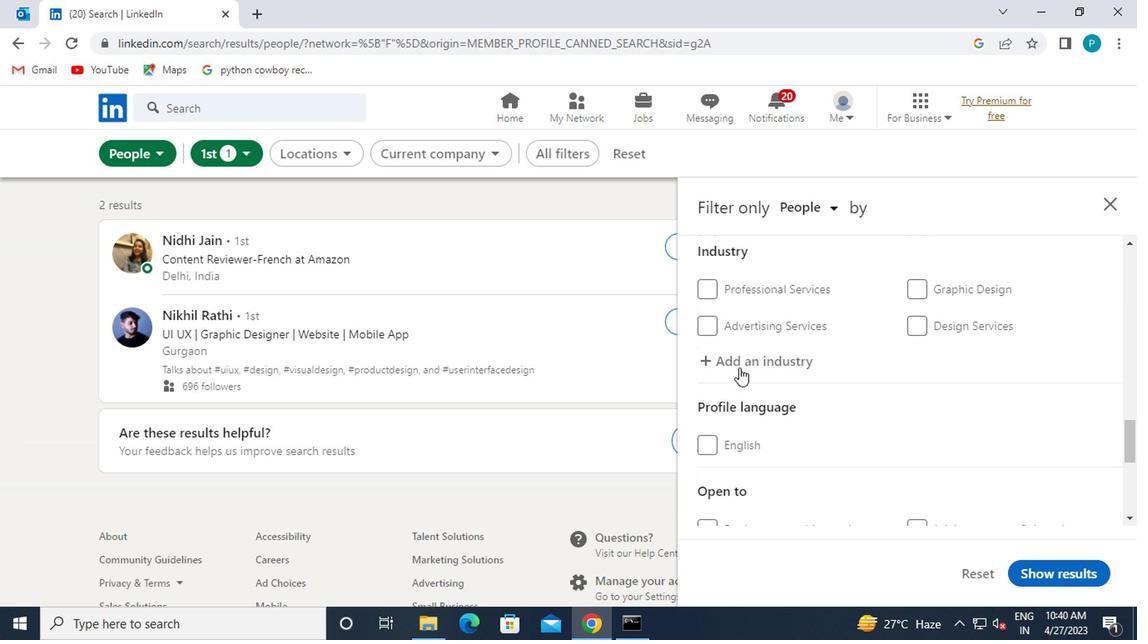 
Action: Key pressed MA<Key.backspace><Key.caps_lock>AGNETIC
Screenshot: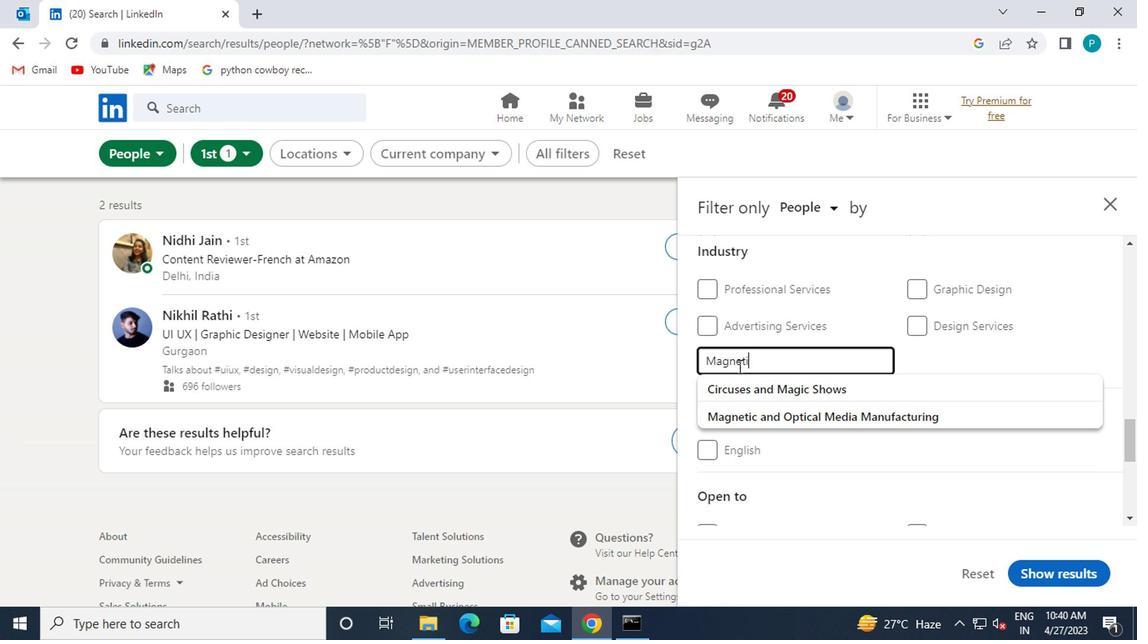 
Action: Mouse moved to (744, 386)
Screenshot: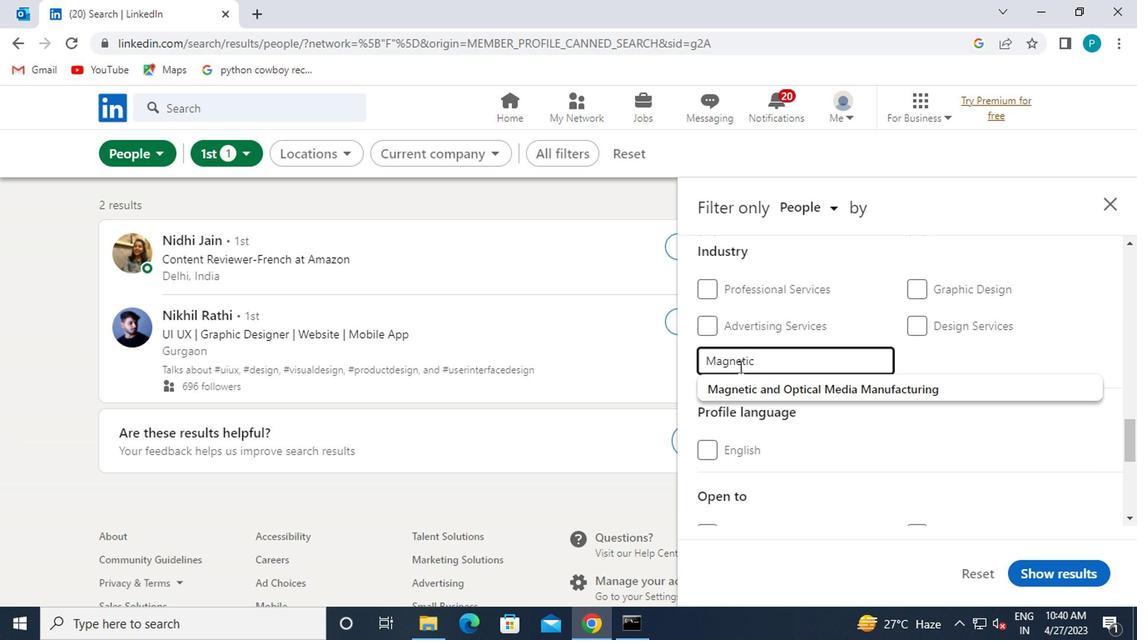 
Action: Mouse pressed left at (744, 386)
Screenshot: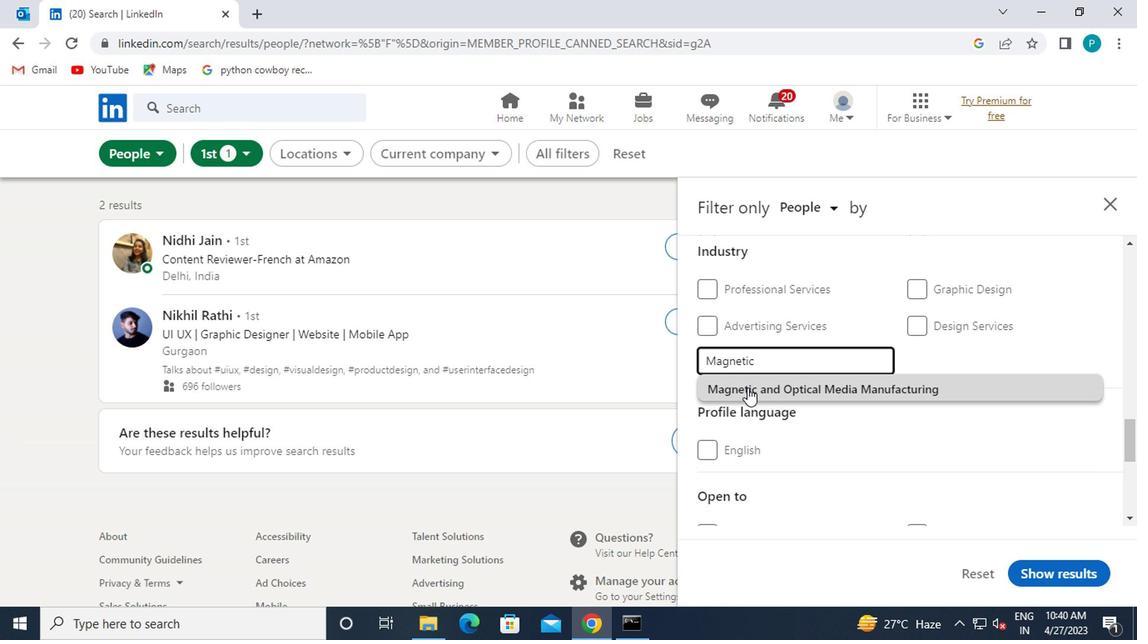 
Action: Mouse scrolled (744, 386) with delta (0, 0)
Screenshot: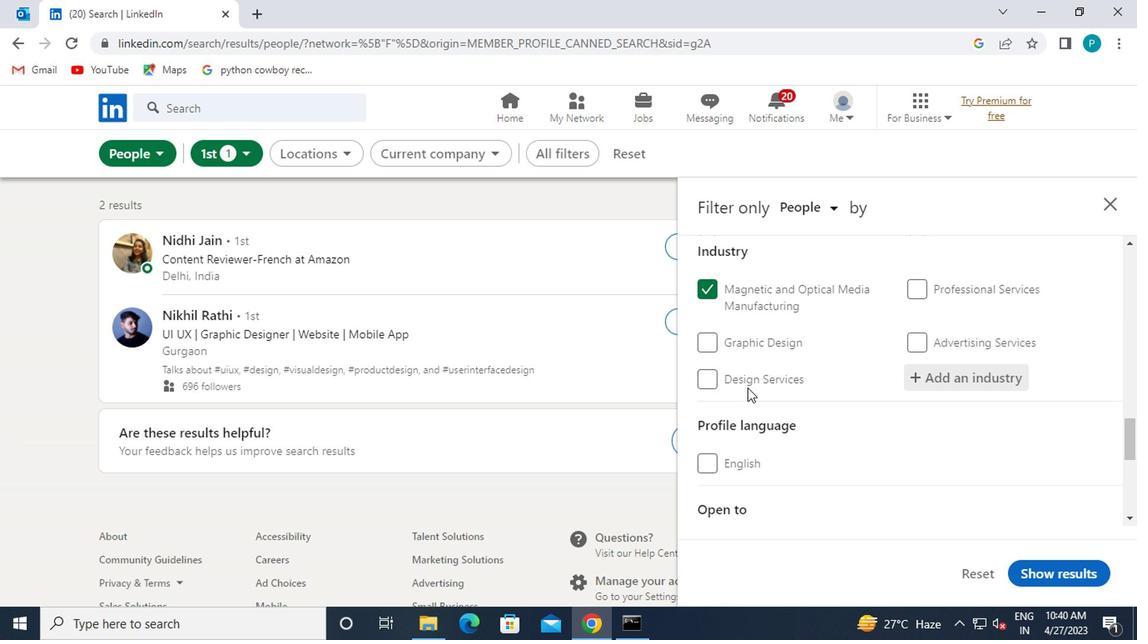 
Action: Mouse scrolled (744, 386) with delta (0, 0)
Screenshot: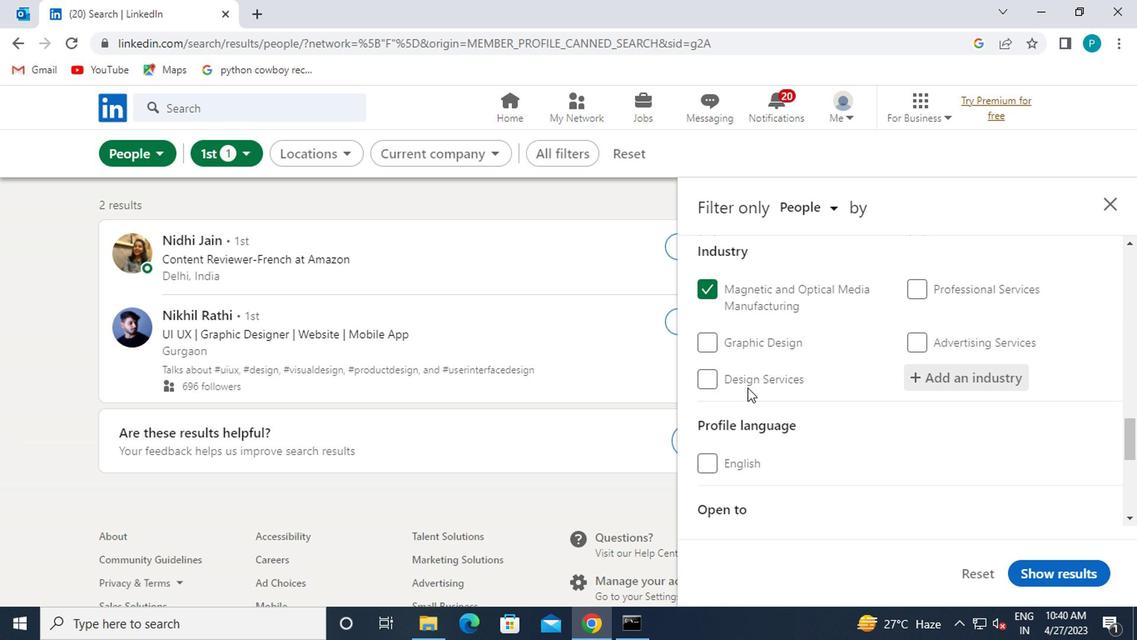 
Action: Mouse moved to (749, 477)
Screenshot: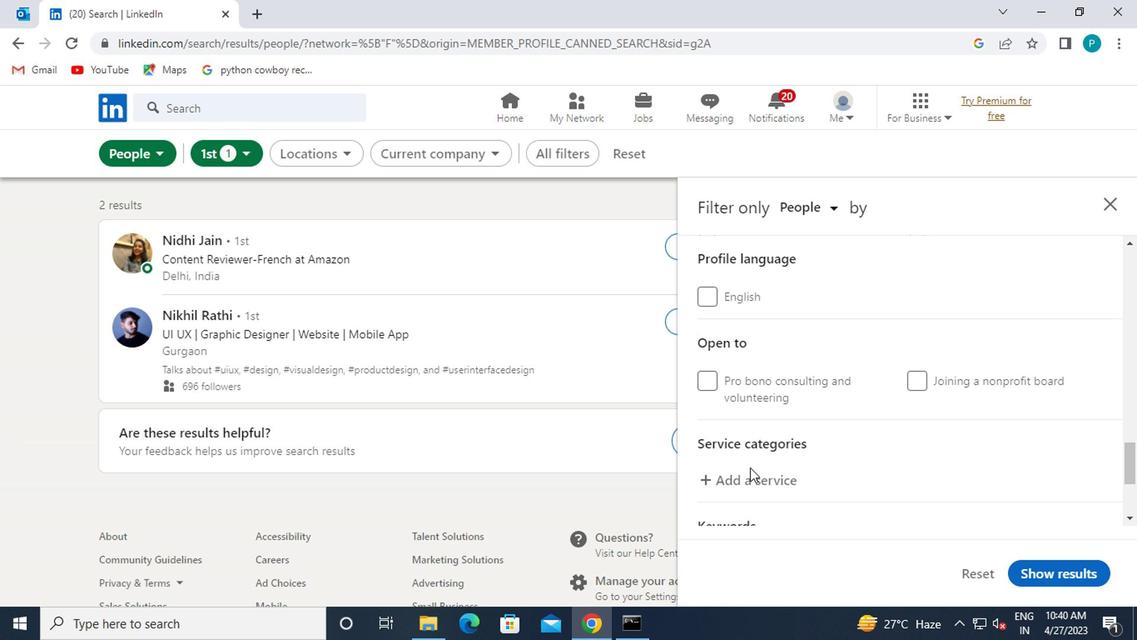 
Action: Mouse pressed left at (749, 477)
Screenshot: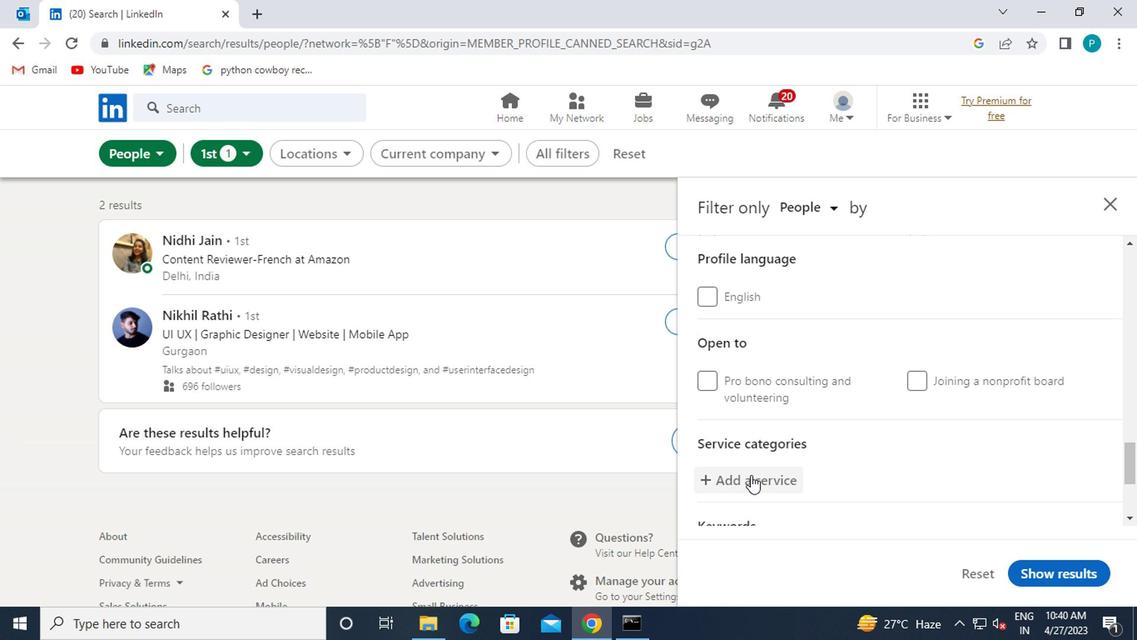 
Action: Mouse moved to (750, 477)
Screenshot: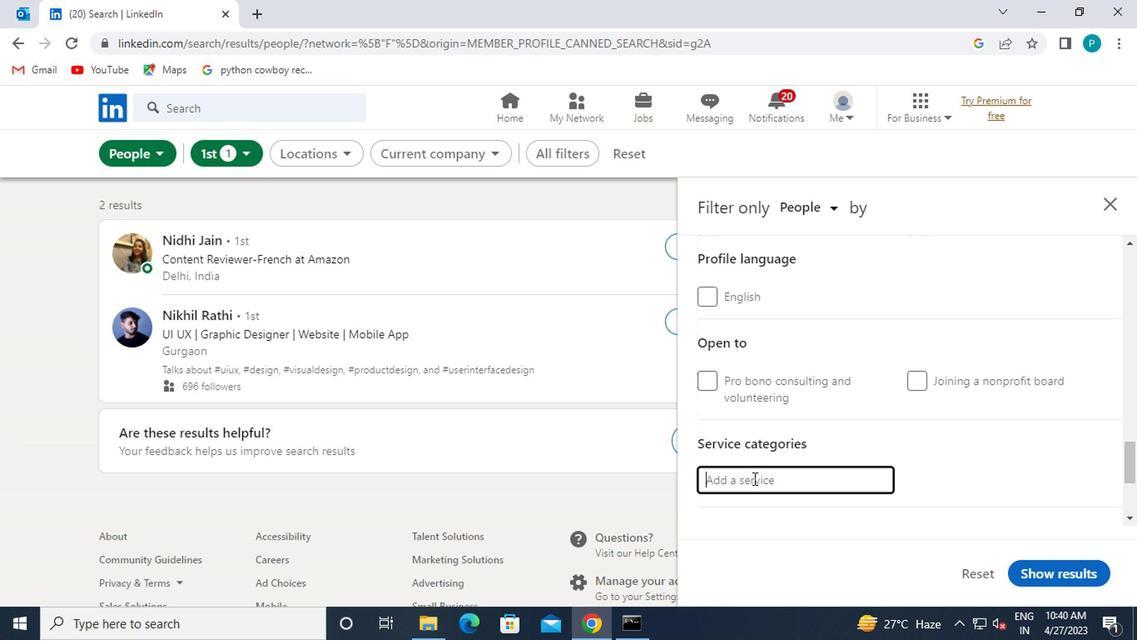 
Action: Mouse scrolled (750, 477) with delta (0, 0)
Screenshot: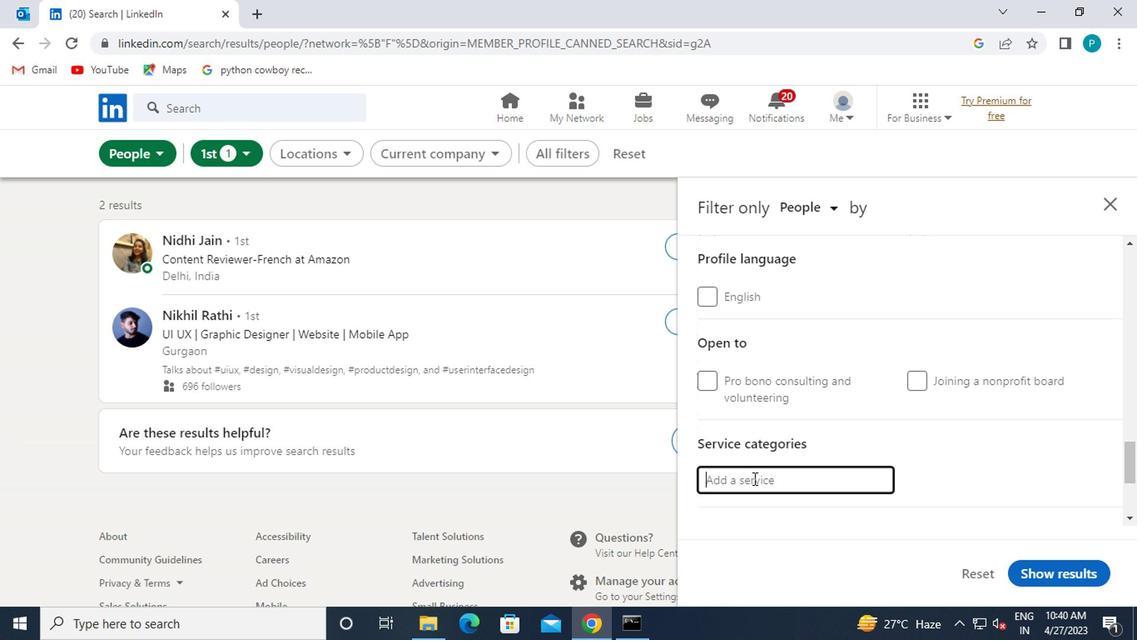 
Action: Mouse moved to (767, 466)
Screenshot: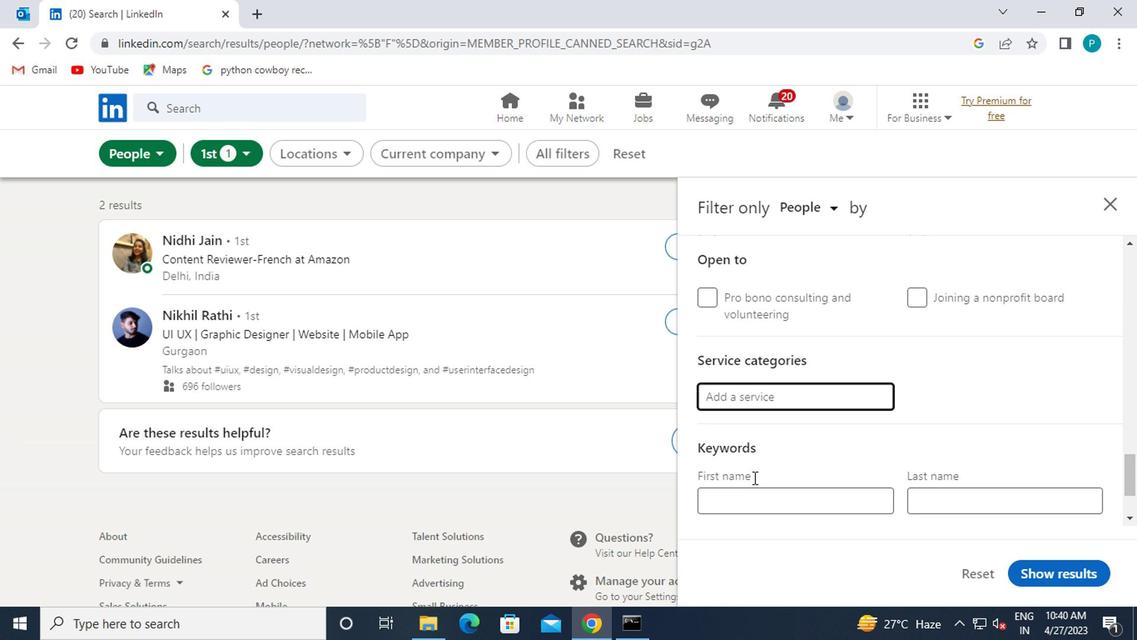
Action: Key pressed COACHING
Screenshot: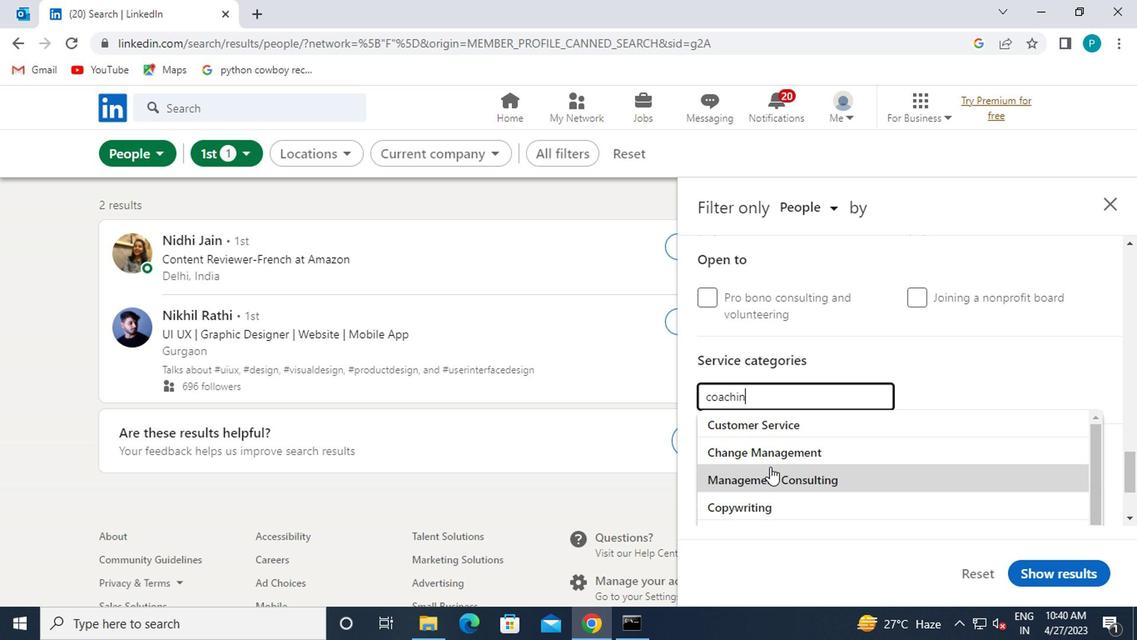 
Action: Mouse moved to (835, 429)
Screenshot: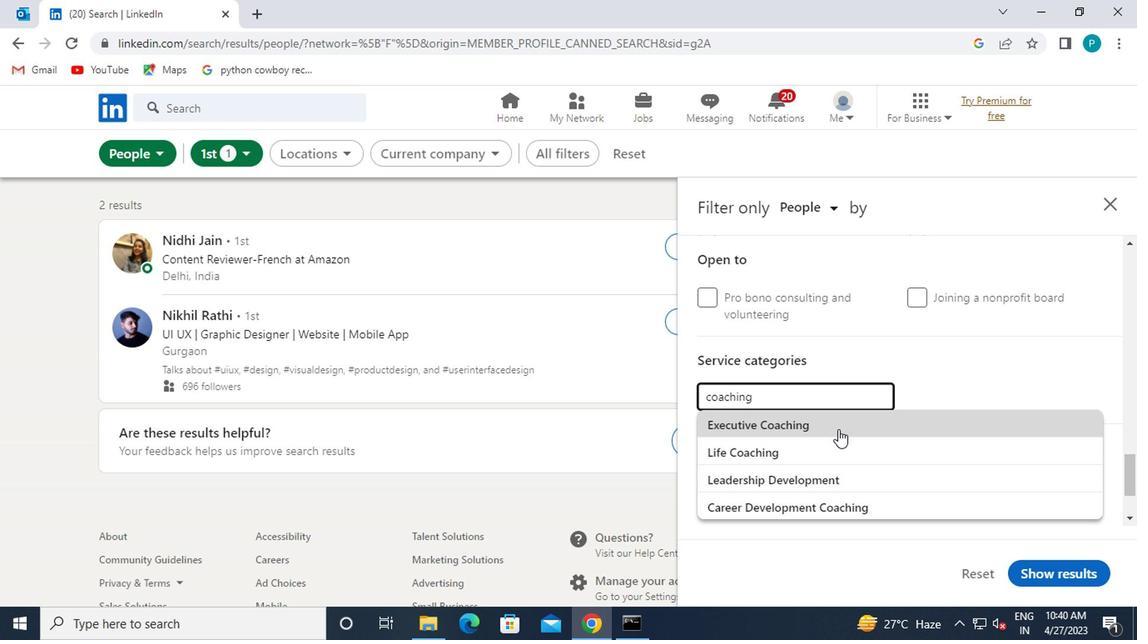 
Action: Key pressed <Key.space><Key.shift><Key.shift><Key.shift><Key.shift><Key.shift><Key.shift><Key.shift><Key.shift><Key.shift><Key.shift><Key.shift><Key.shift><Key.shift><Key.shift><Key.shift><Key.shift>&<Key.space>MENTORING
Screenshot: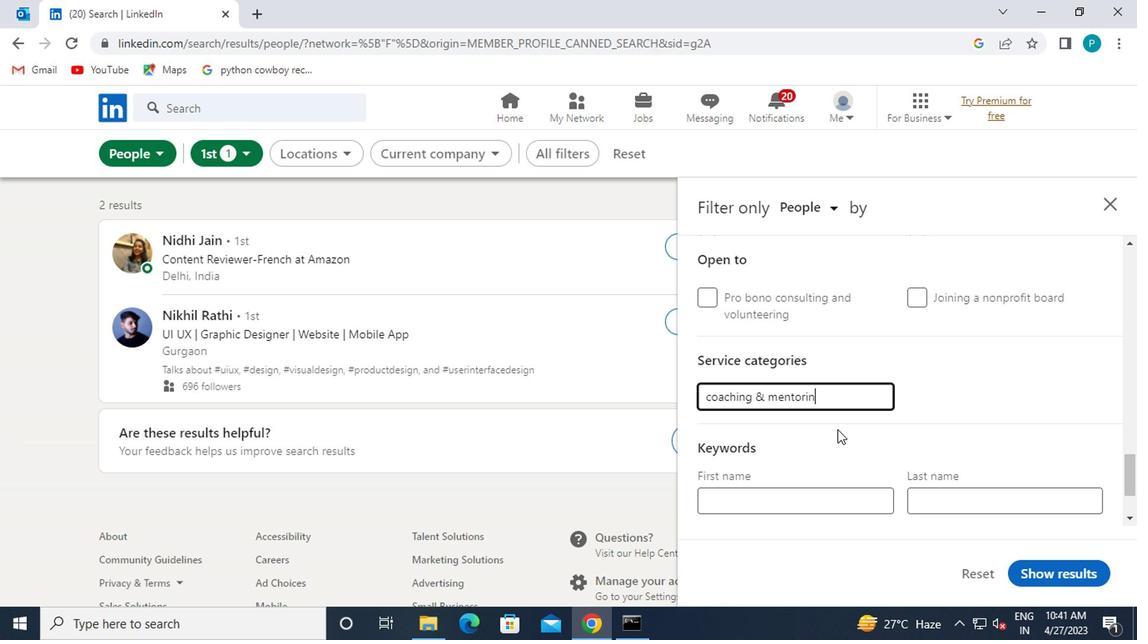 
Action: Mouse moved to (801, 434)
Screenshot: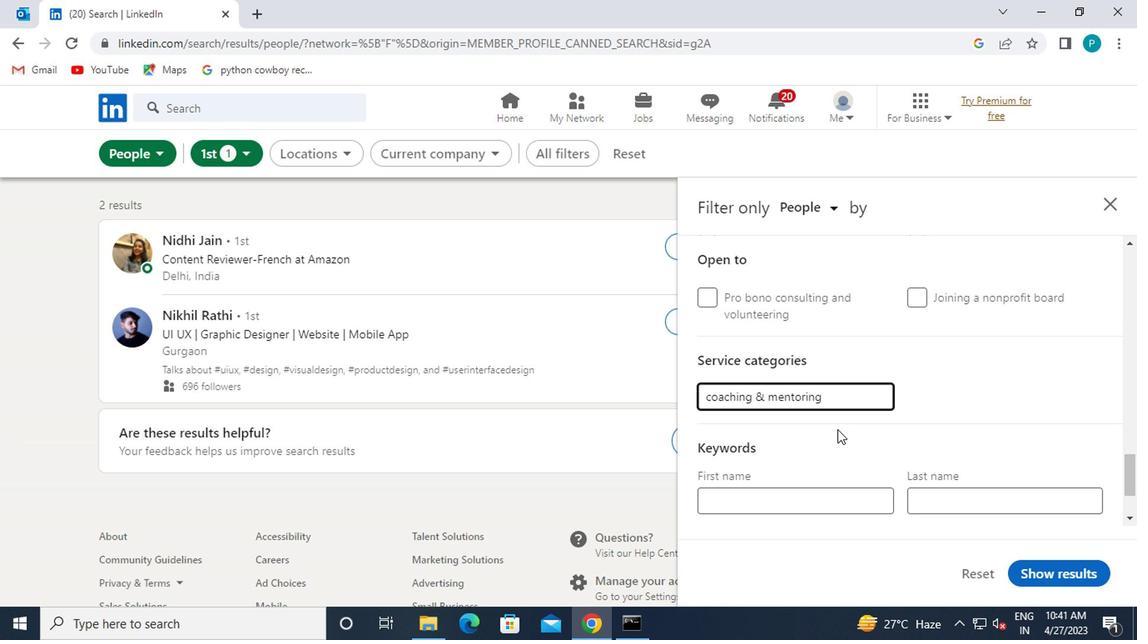 
Action: Mouse scrolled (801, 434) with delta (0, 0)
Screenshot: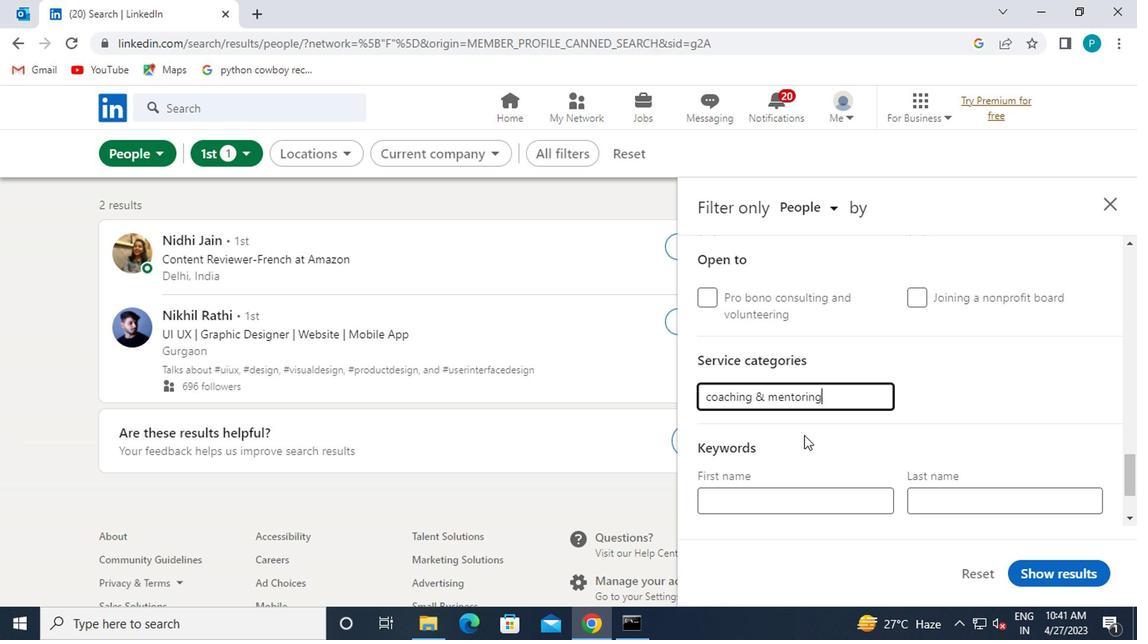 
Action: Mouse scrolled (801, 434) with delta (0, 0)
Screenshot: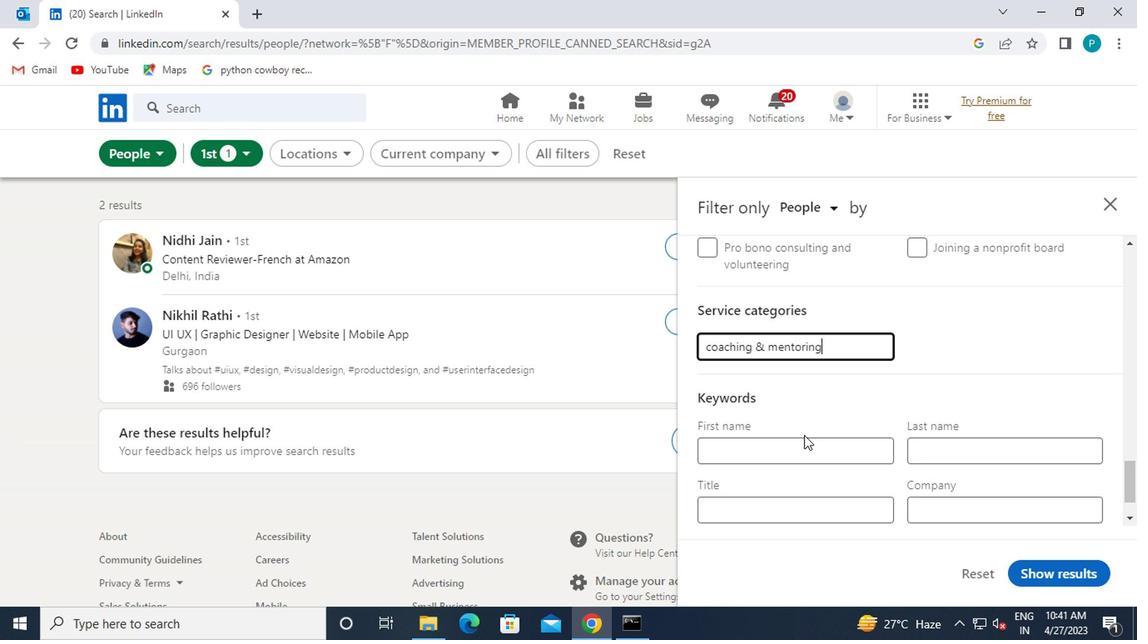 
Action: Mouse scrolled (801, 434) with delta (0, 0)
Screenshot: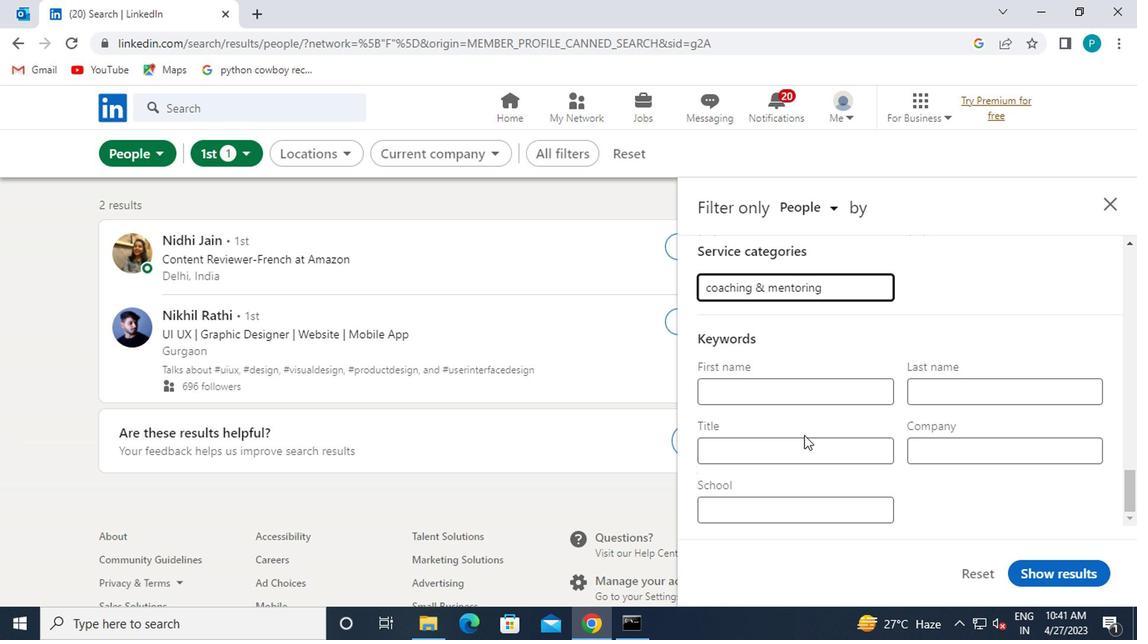 
Action: Mouse moved to (804, 456)
Screenshot: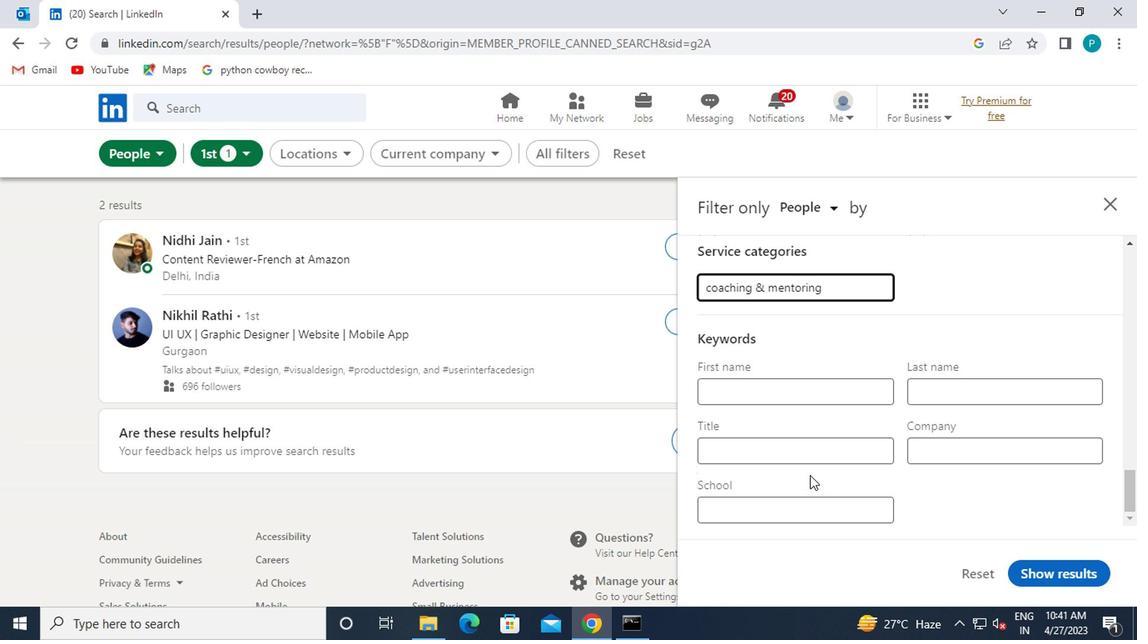 
Action: Mouse pressed left at (804, 456)
Screenshot: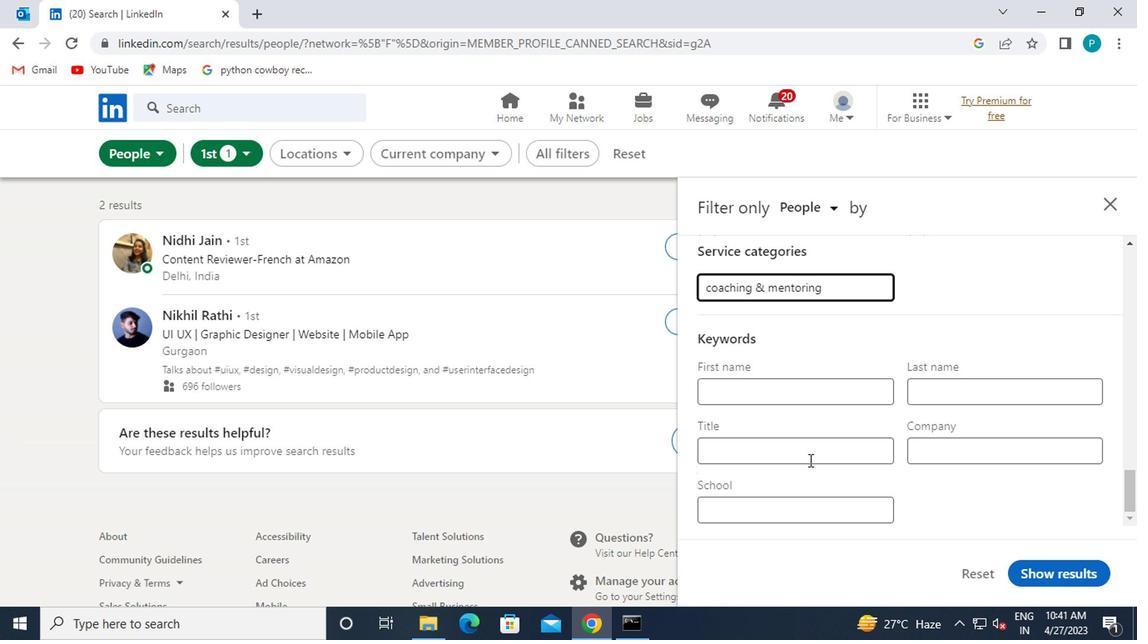
Action: Mouse moved to (805, 456)
Screenshot: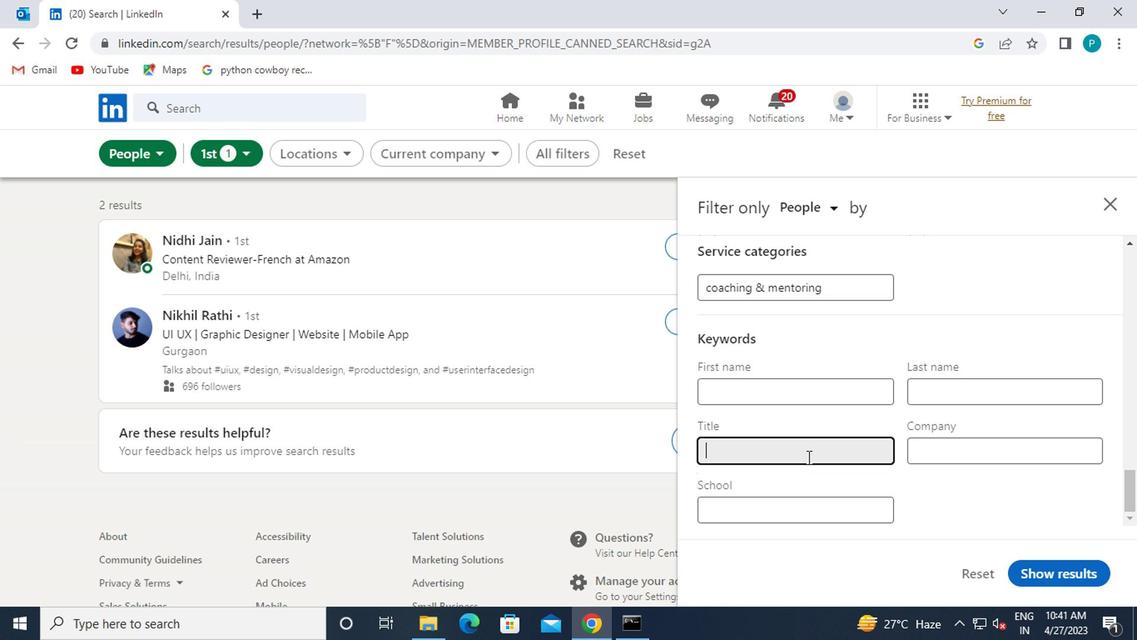 
Action: Key pressed <Key.caps_lock>W<Key.caps_lock>ELL<Key.space><Key.caps_lock>D<Key.caps_lock>RILLER
Screenshot: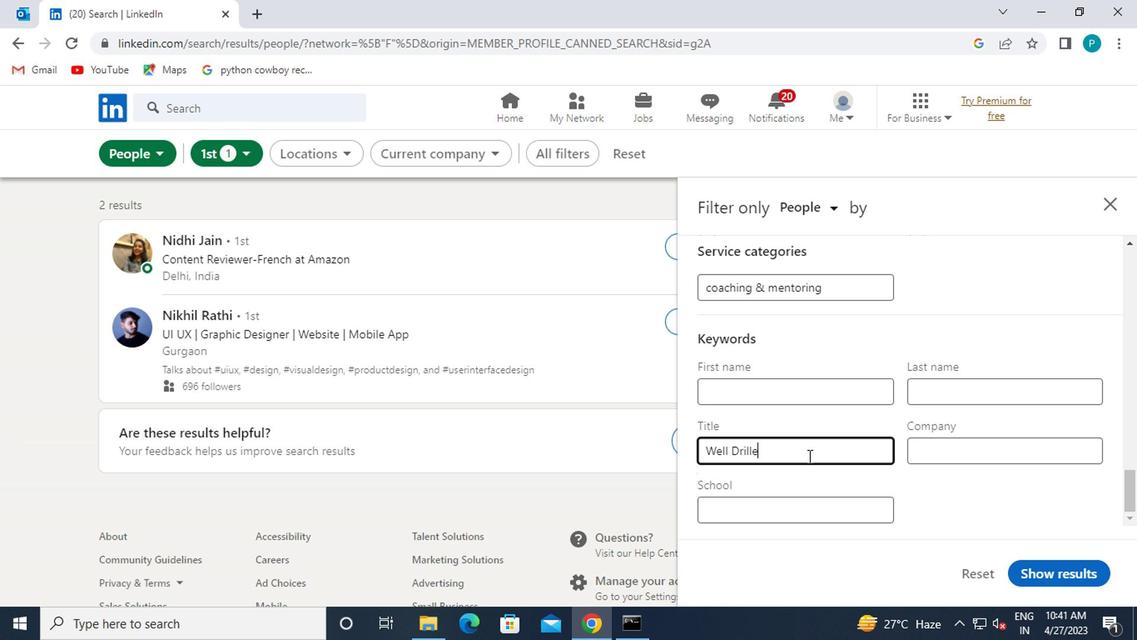 
Action: Mouse moved to (1032, 581)
Screenshot: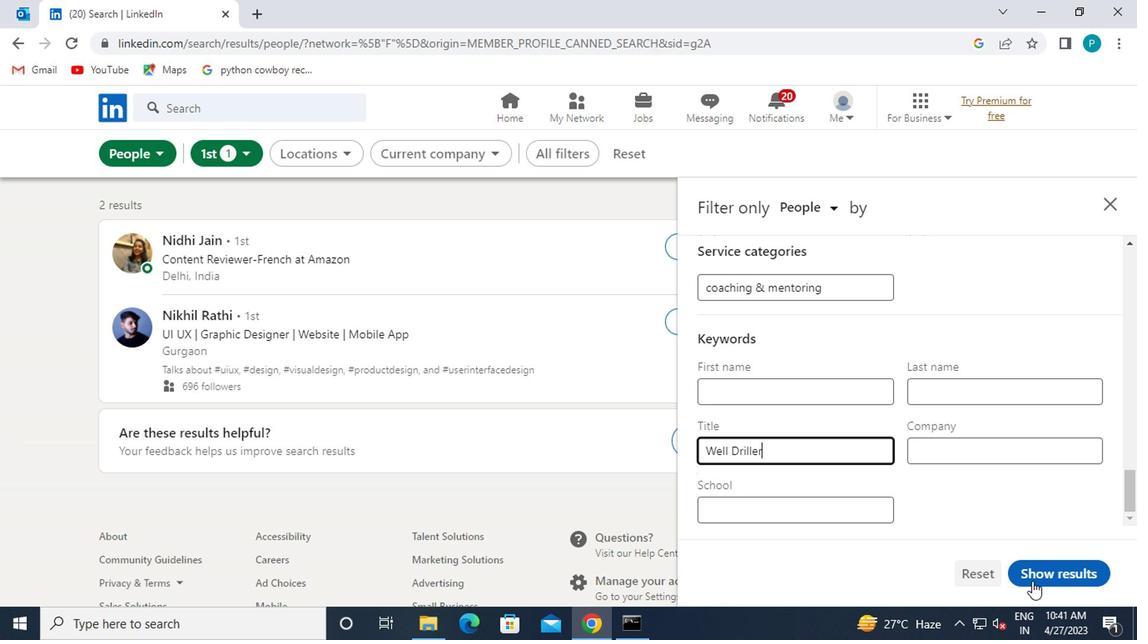 
Action: Mouse pressed left at (1032, 581)
Screenshot: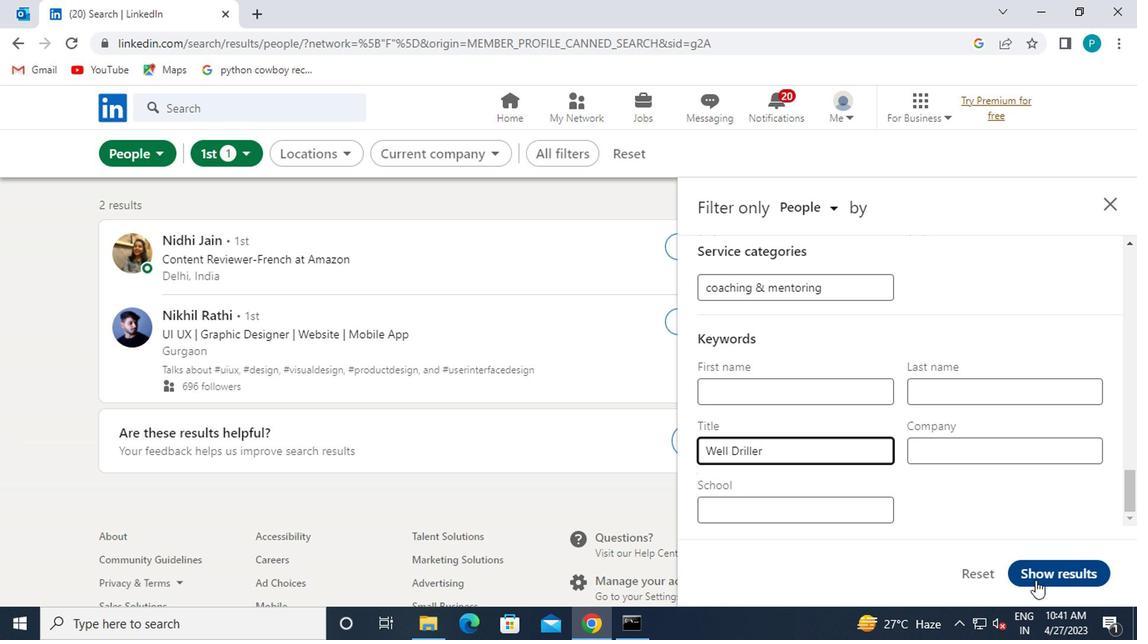 
